 Task: Learn more about a business.
Action: Mouse moved to (955, 130)
Screenshot: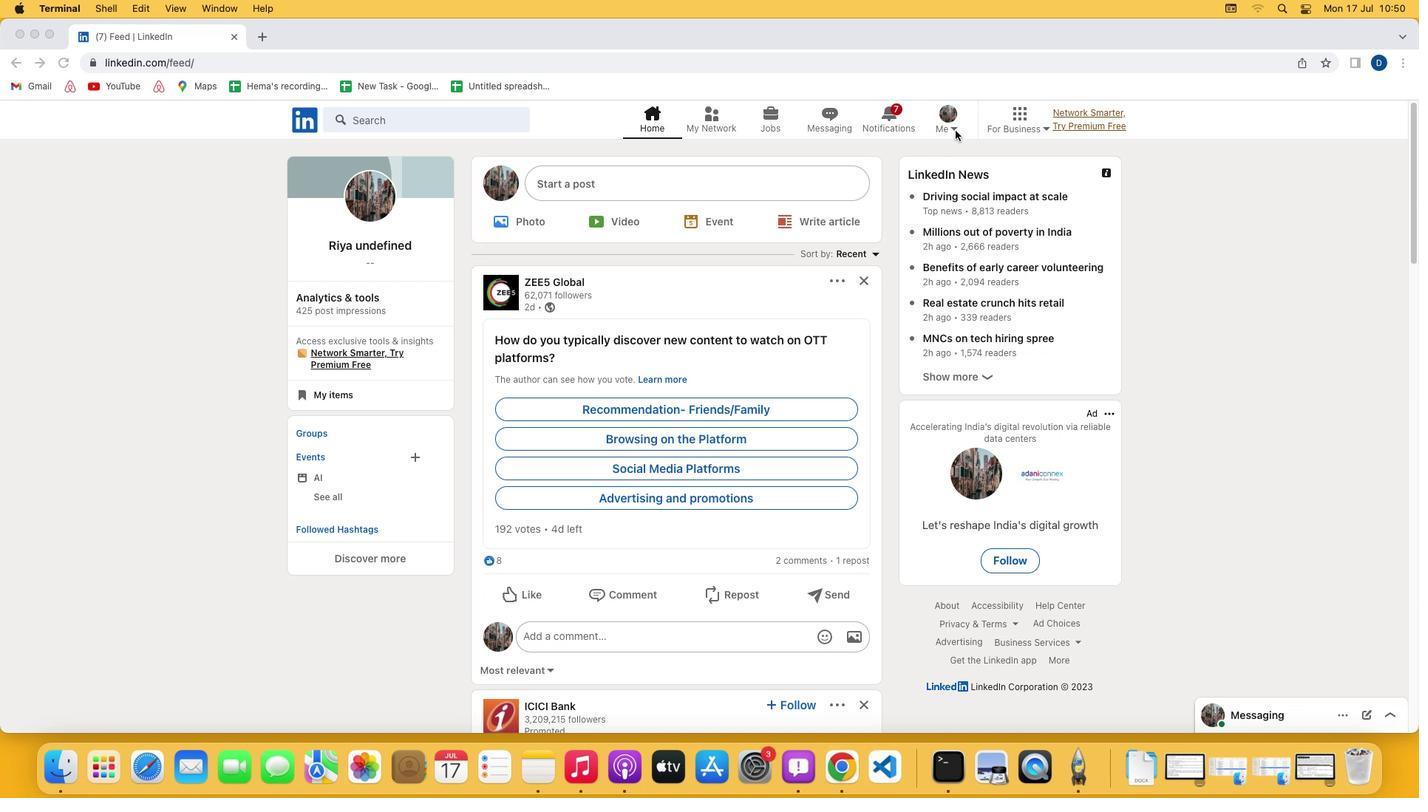 
Action: Mouse pressed left at (955, 130)
Screenshot: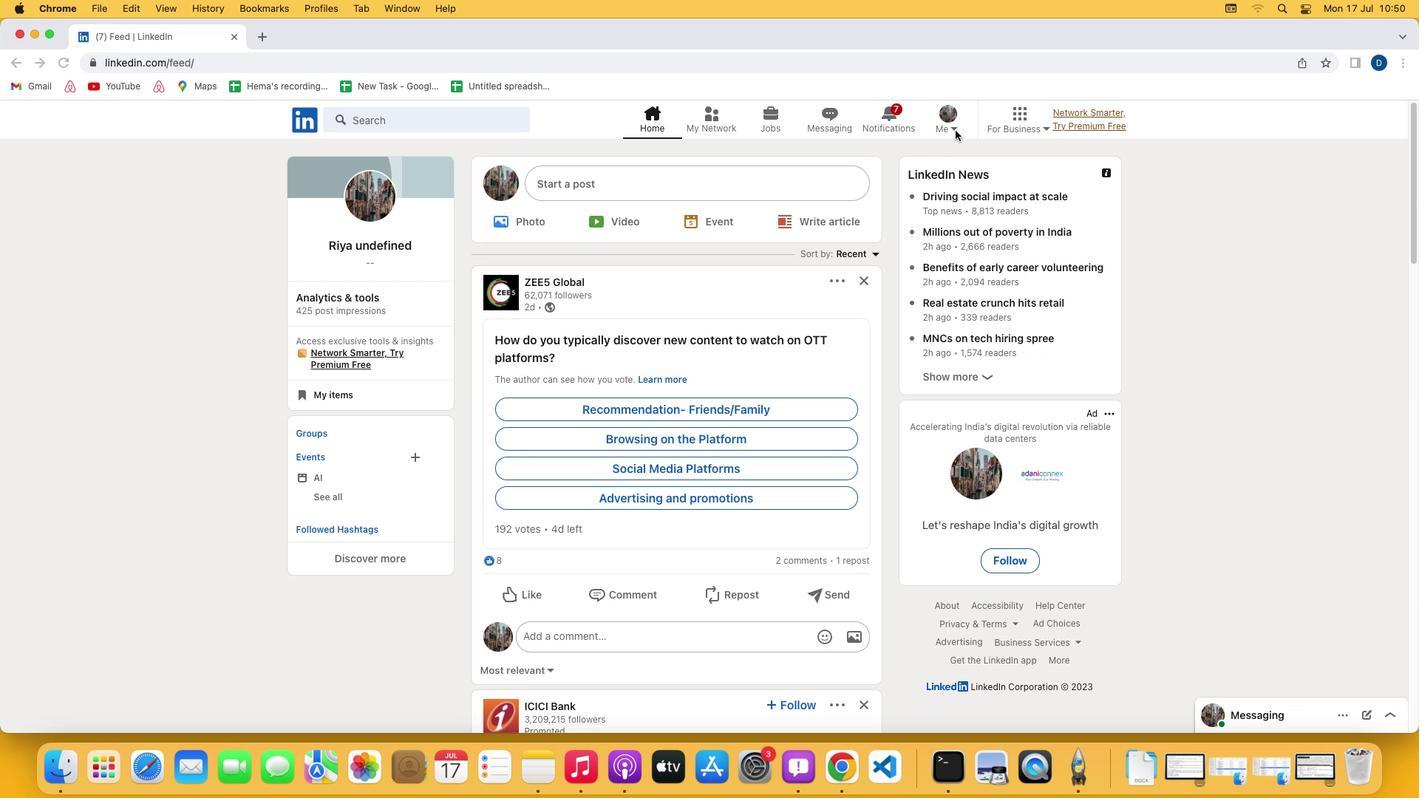 
Action: Mouse moved to (955, 130)
Screenshot: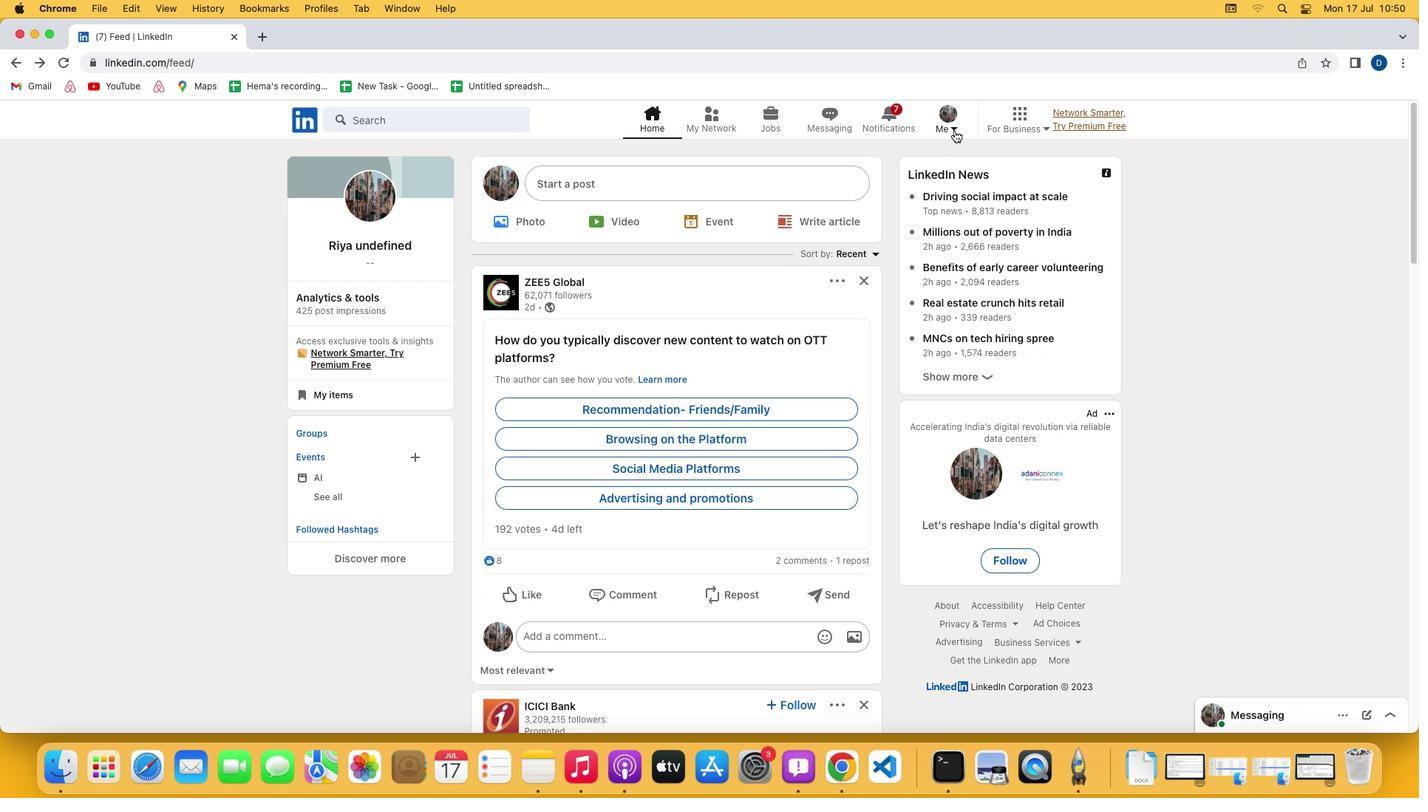 
Action: Mouse pressed left at (955, 130)
Screenshot: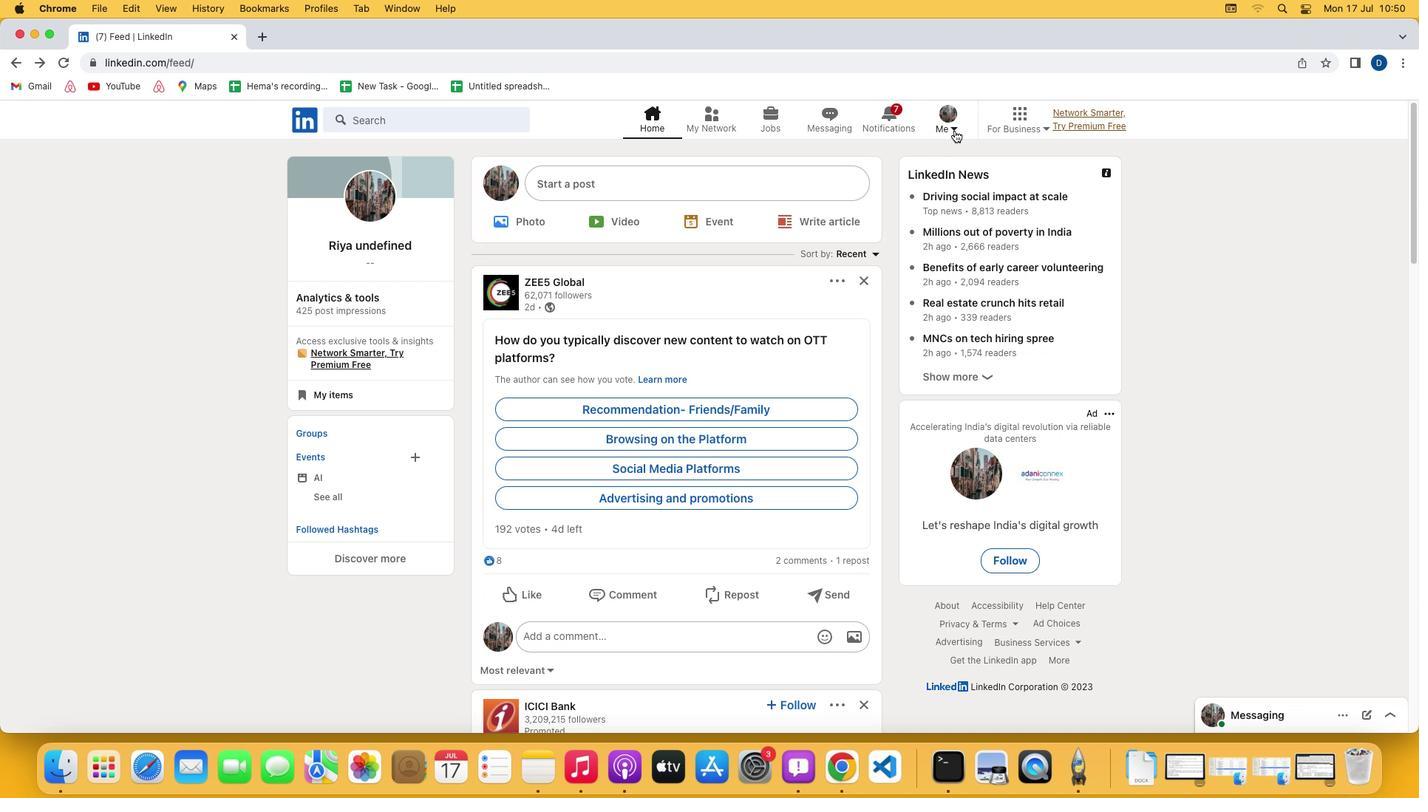 
Action: Mouse moved to (824, 280)
Screenshot: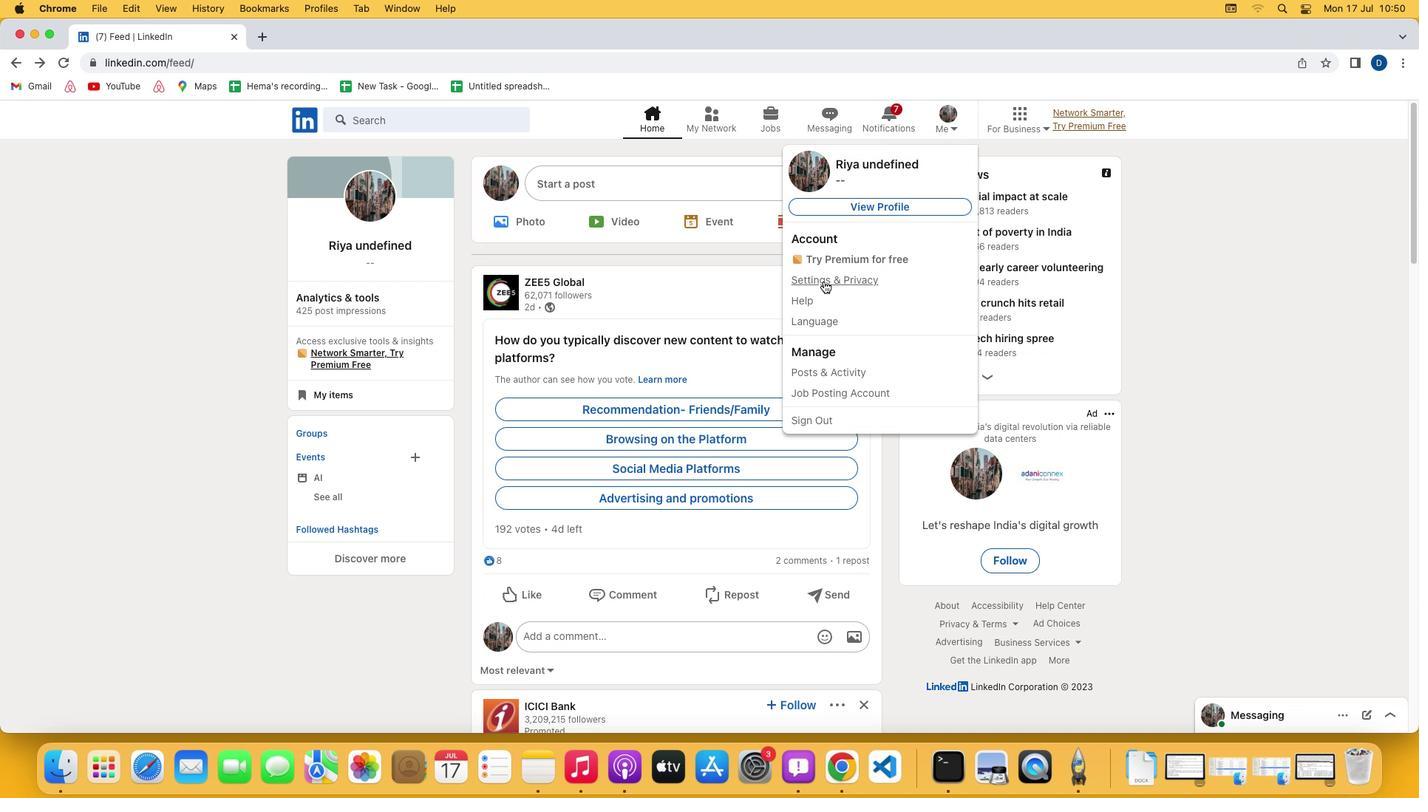 
Action: Mouse pressed left at (824, 280)
Screenshot: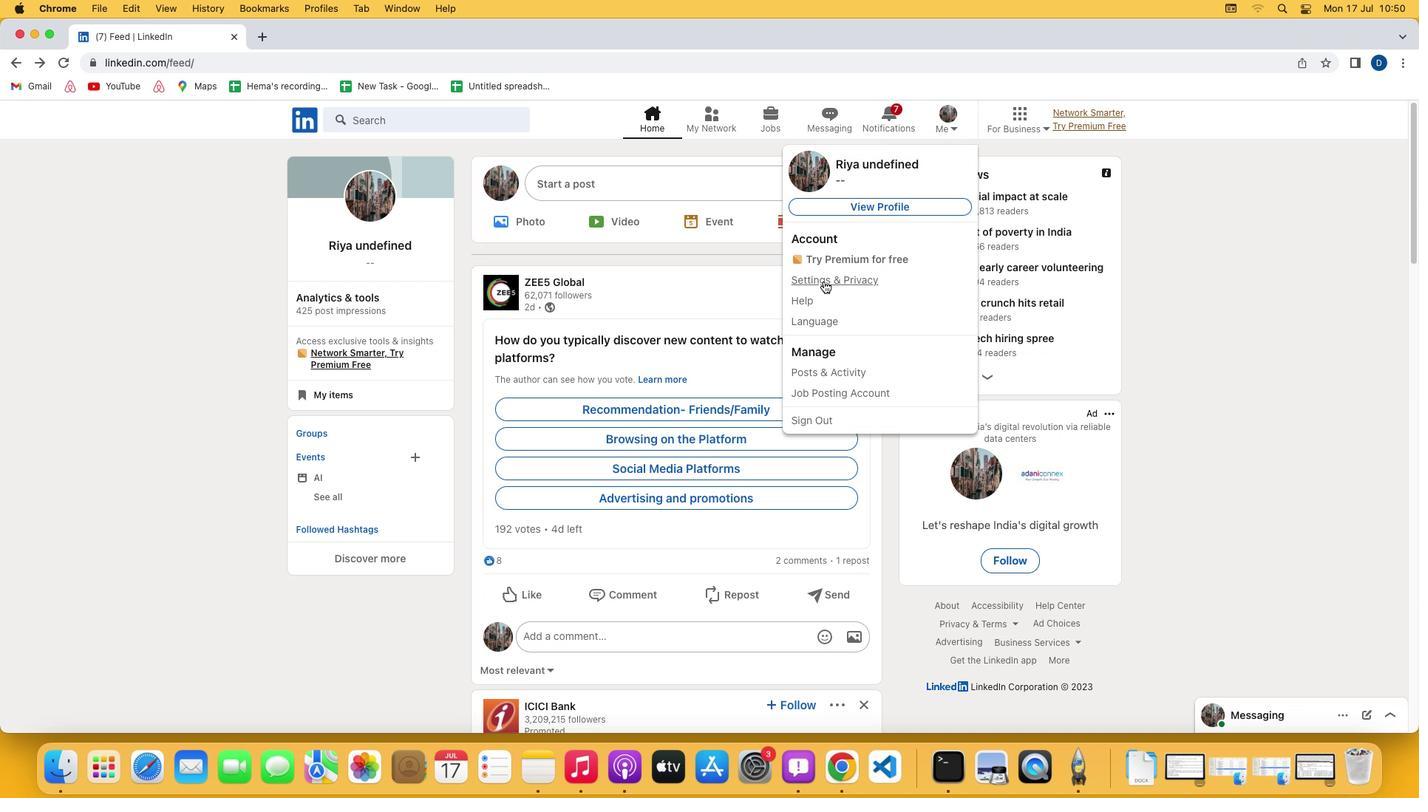 
Action: Mouse moved to (666, 446)
Screenshot: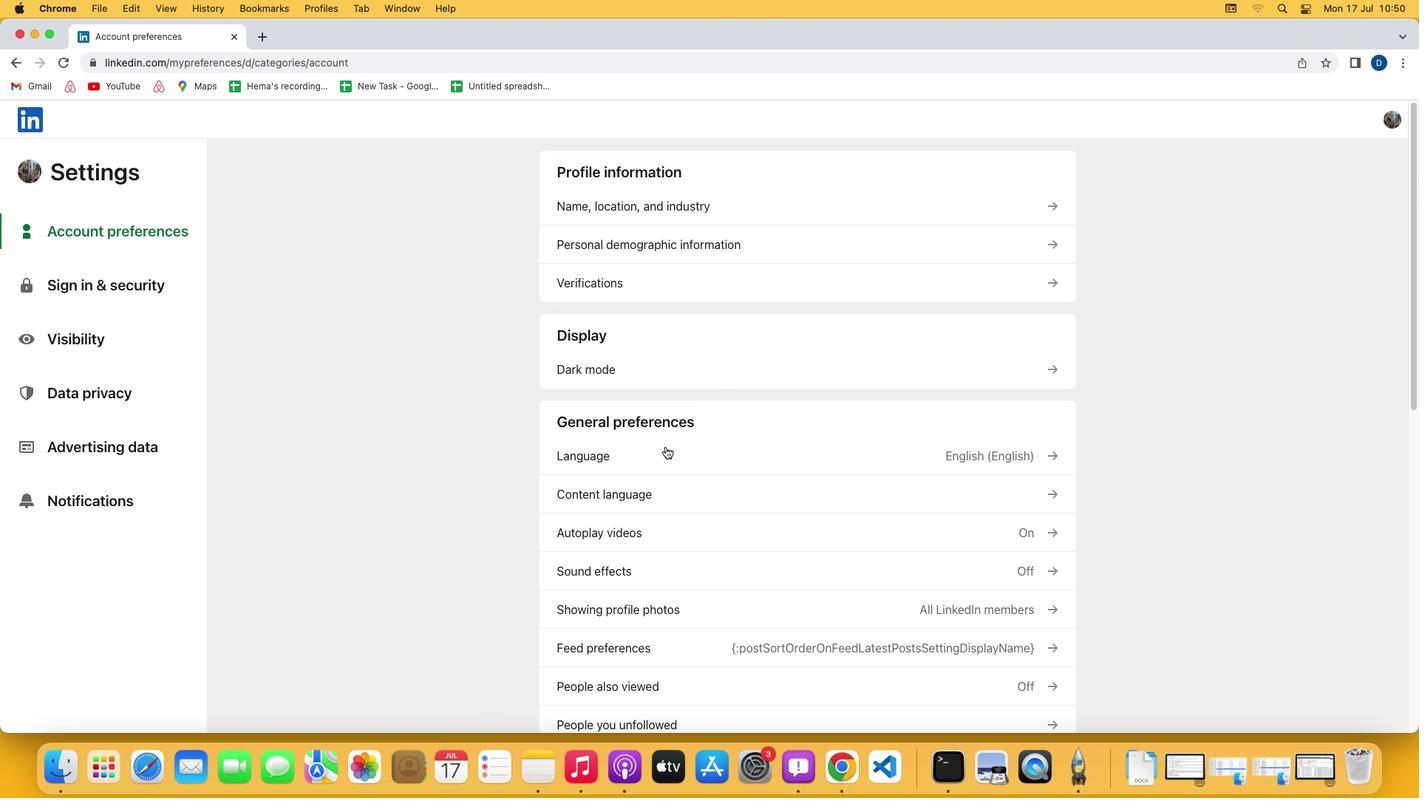 
Action: Mouse scrolled (666, 446) with delta (0, 0)
Screenshot: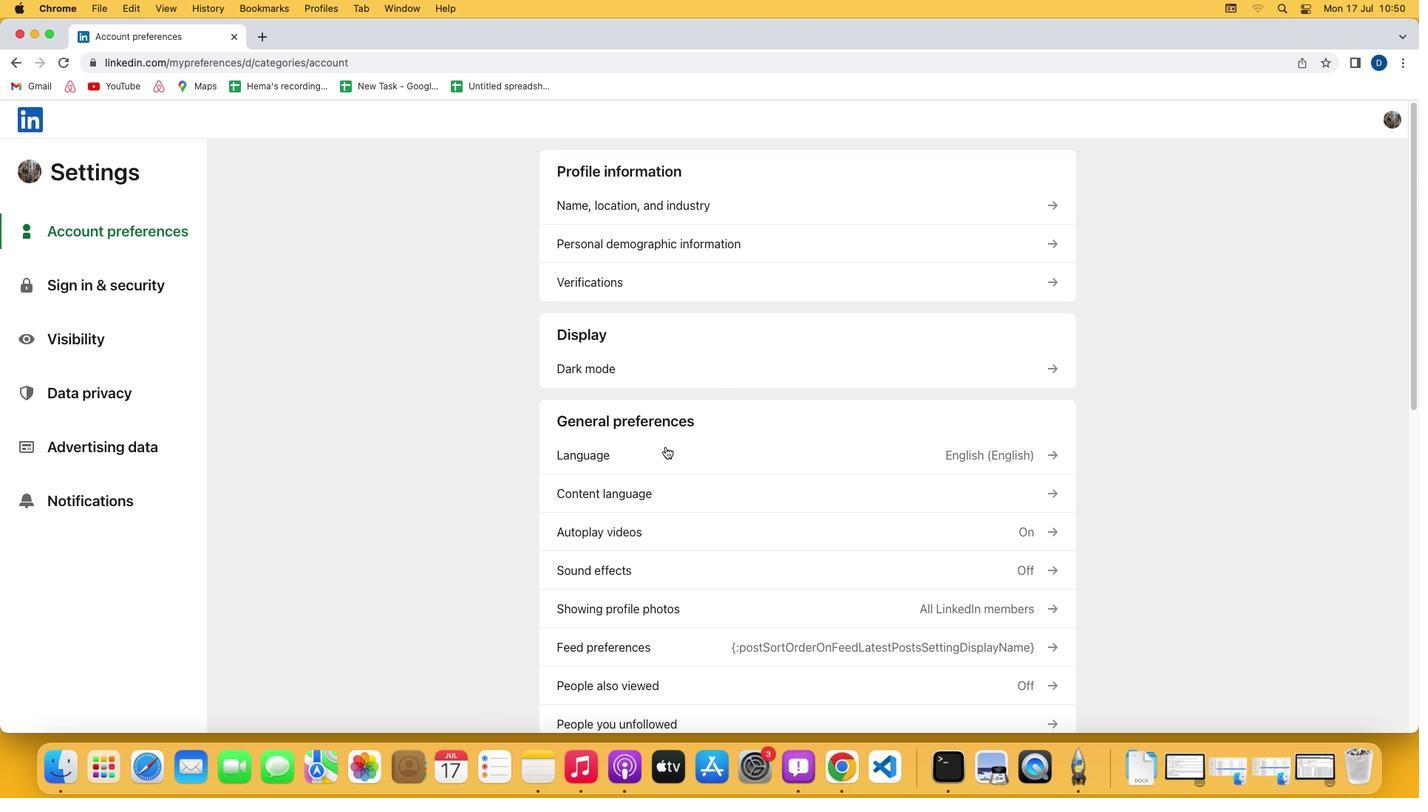 
Action: Mouse scrolled (666, 446) with delta (0, 0)
Screenshot: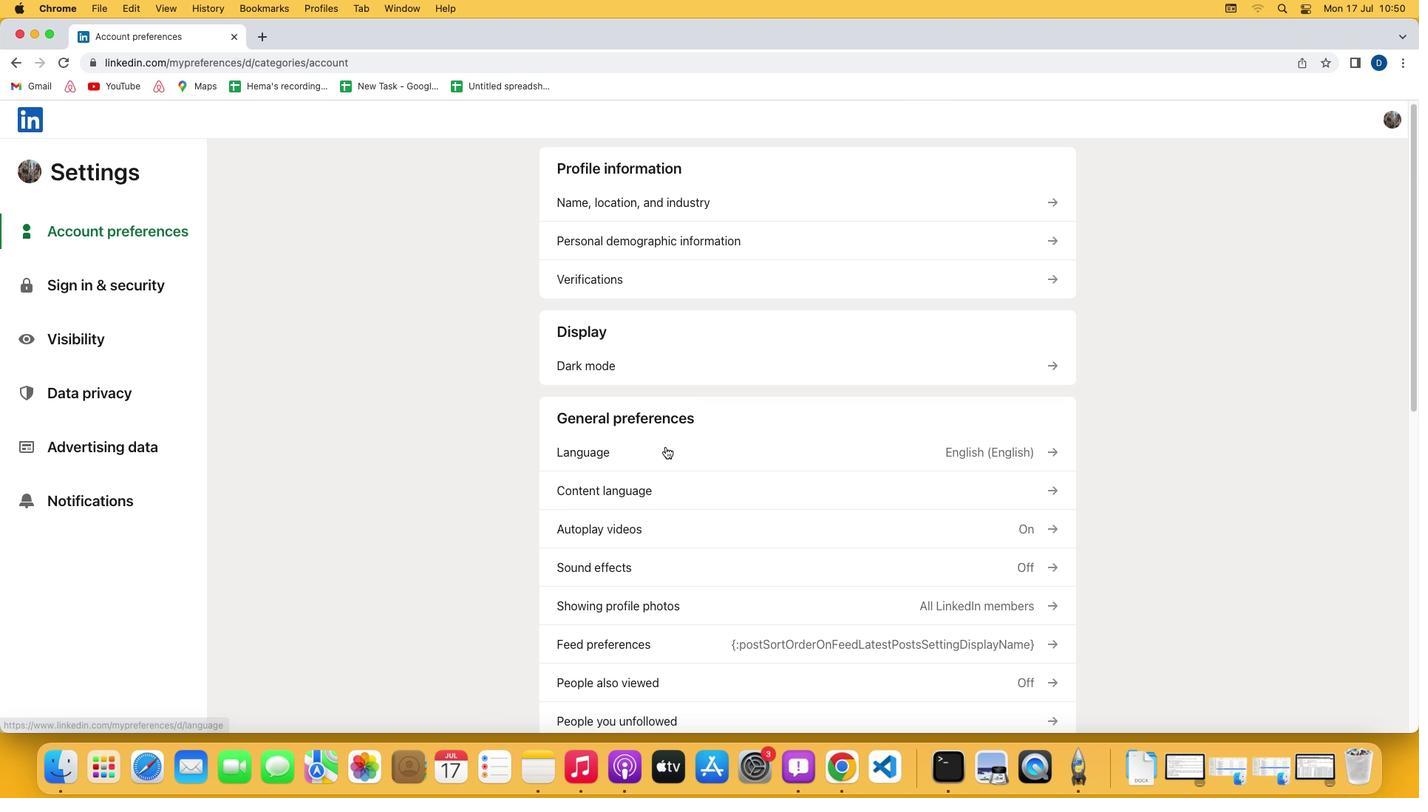 
Action: Mouse scrolled (666, 446) with delta (0, -2)
Screenshot: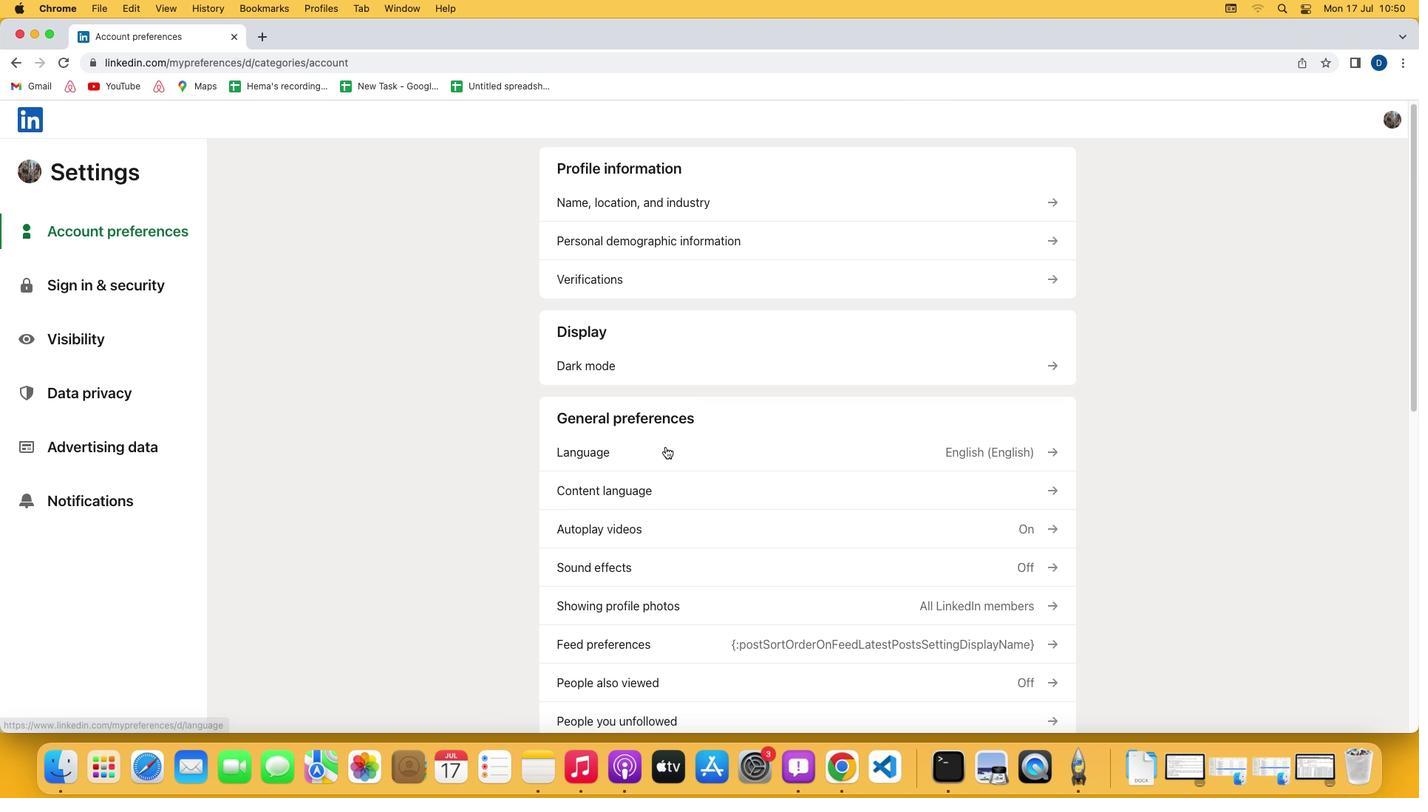 
Action: Mouse scrolled (666, 446) with delta (0, -3)
Screenshot: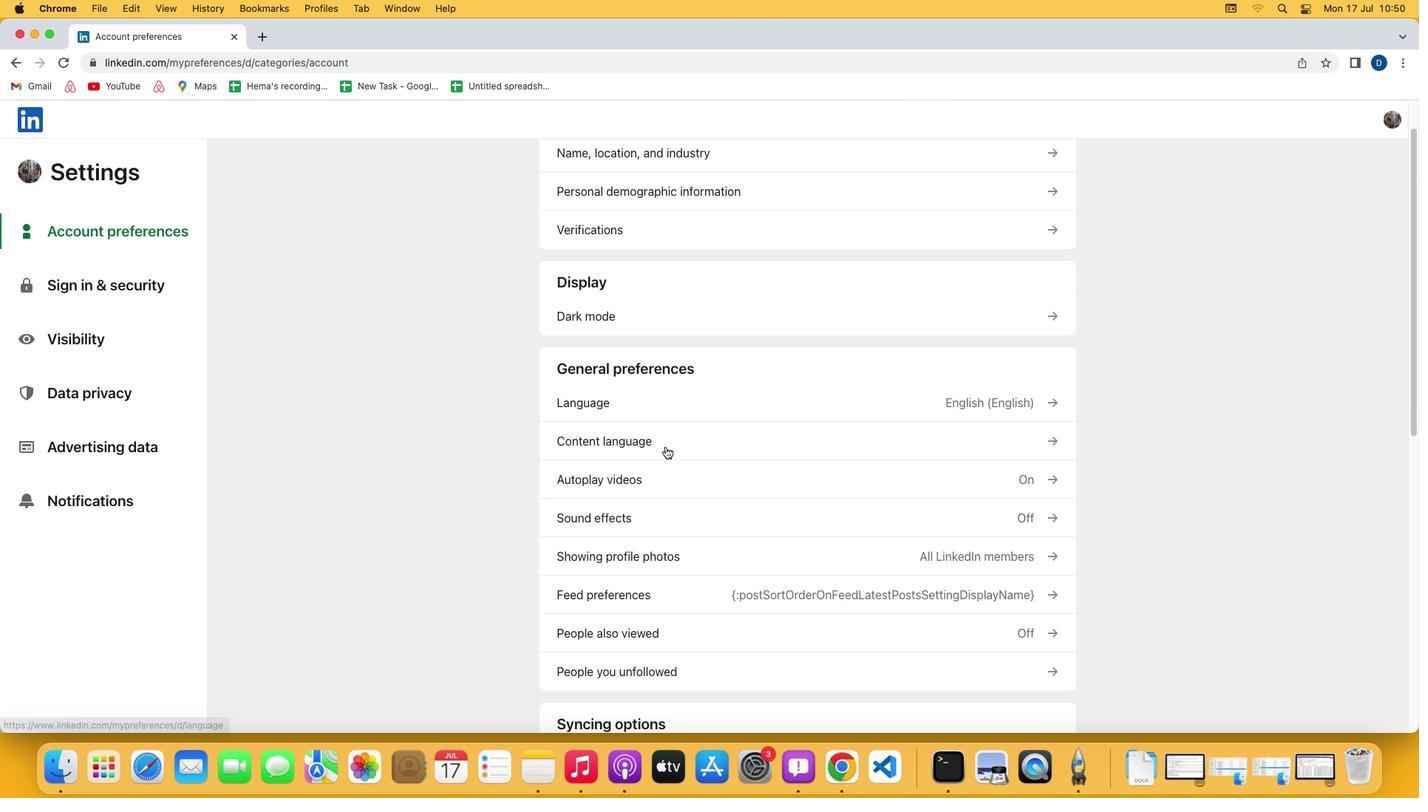 
Action: Mouse moved to (666, 447)
Screenshot: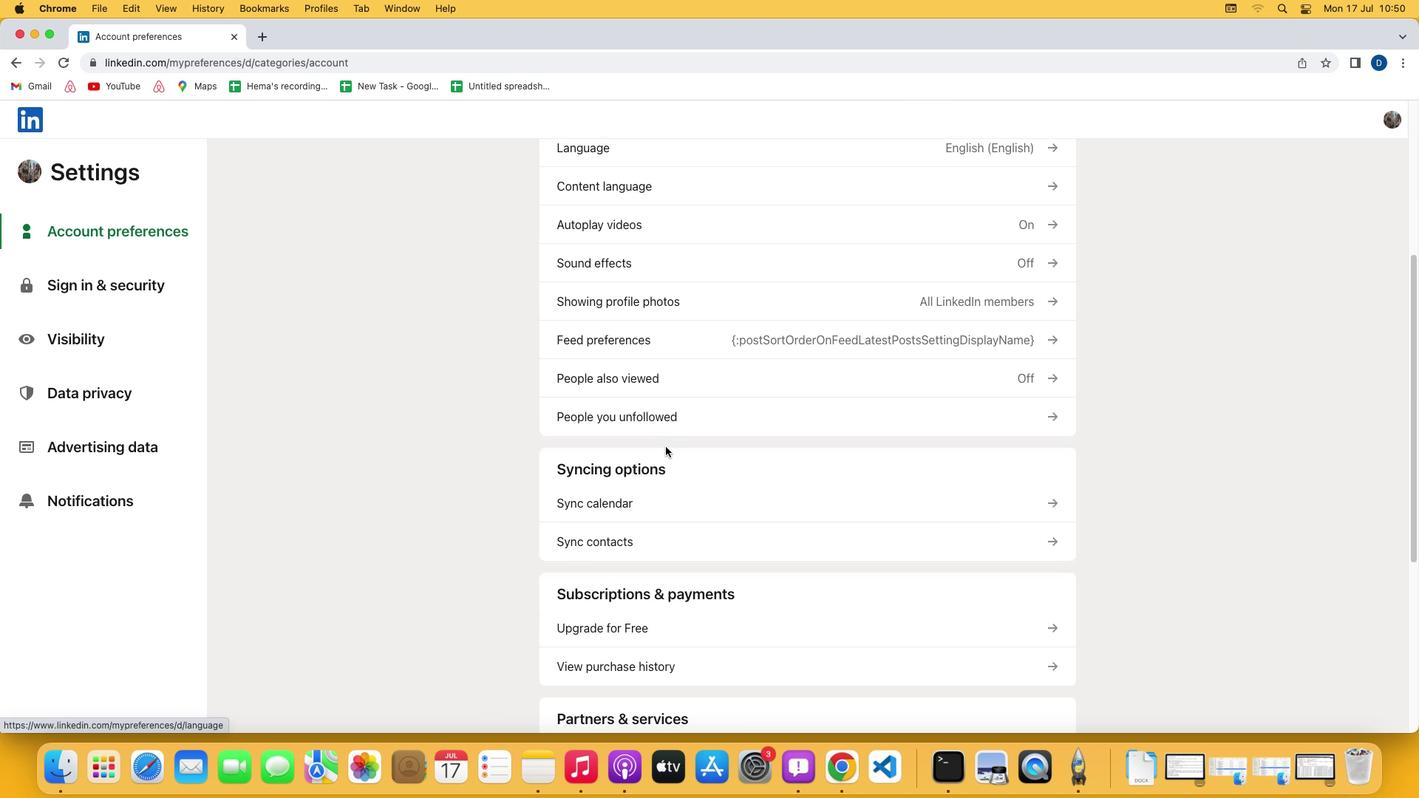 
Action: Mouse scrolled (666, 447) with delta (0, 0)
Screenshot: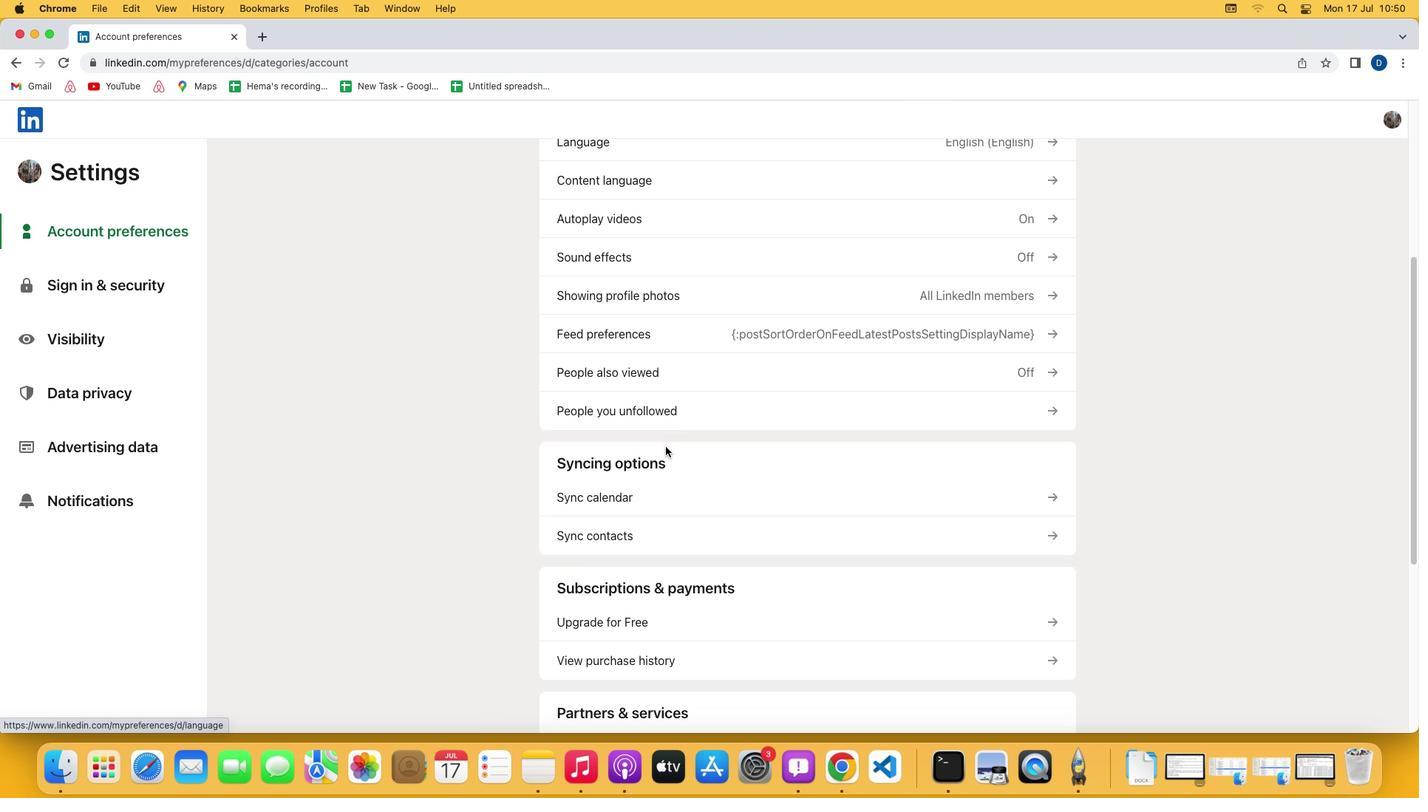 
Action: Mouse scrolled (666, 447) with delta (0, 0)
Screenshot: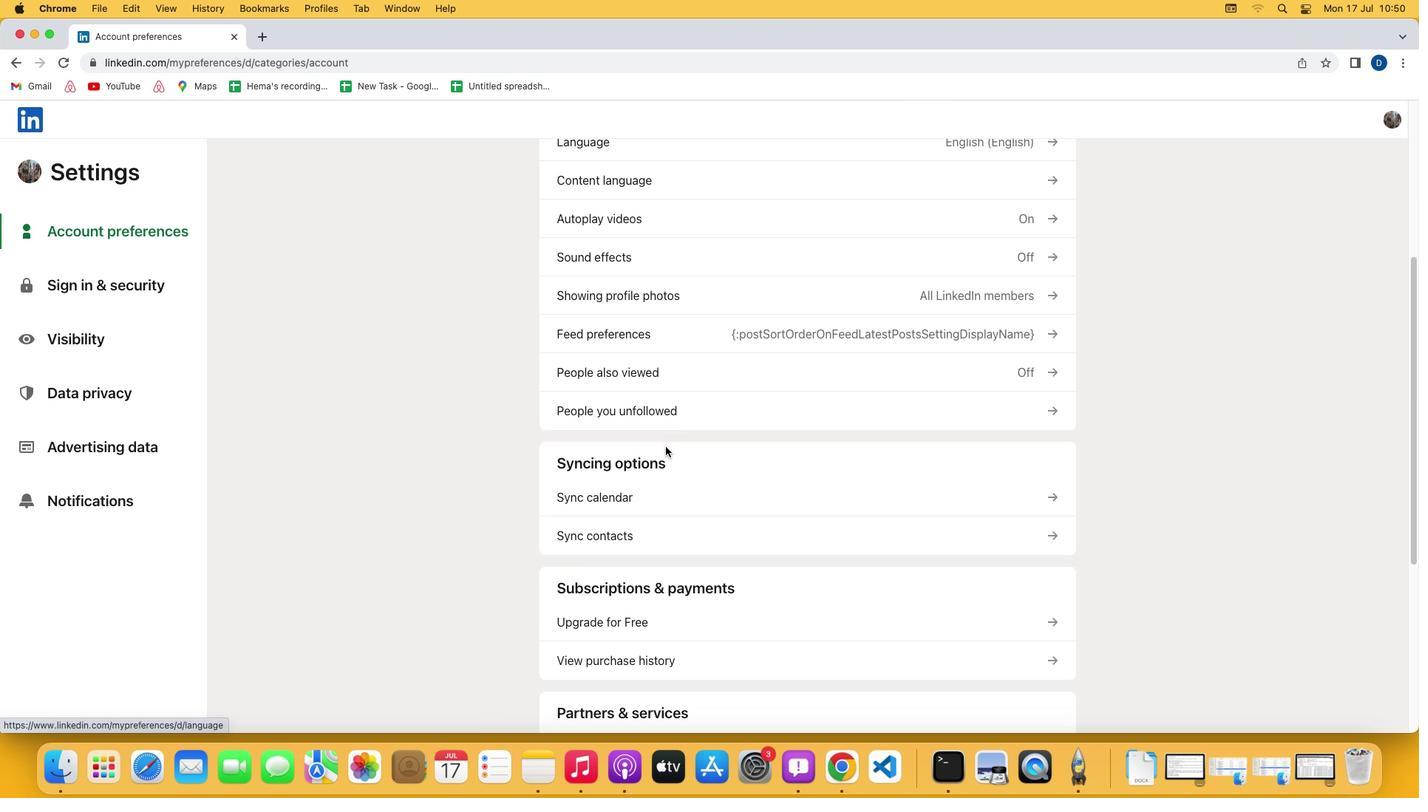 
Action: Mouse scrolled (666, 447) with delta (0, -2)
Screenshot: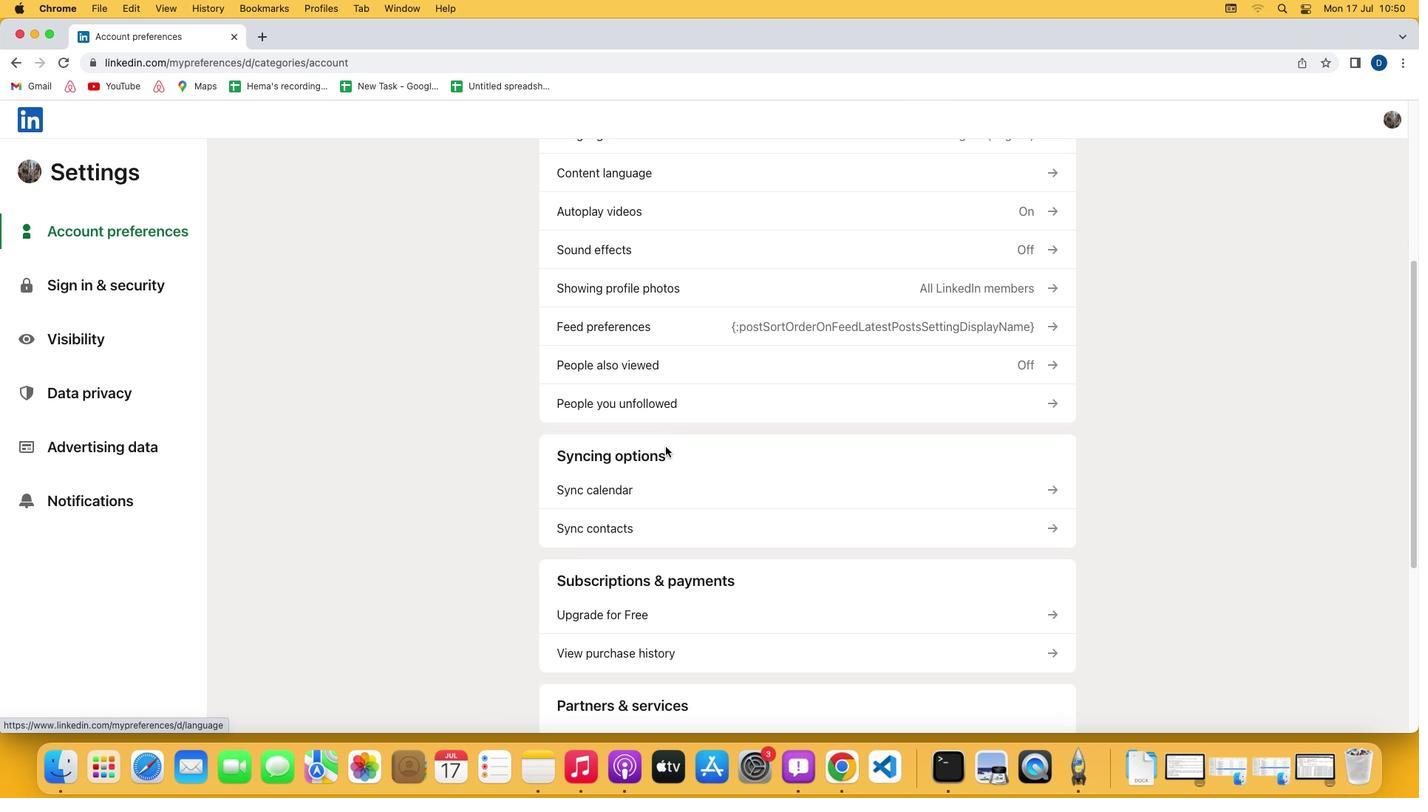 
Action: Mouse scrolled (666, 447) with delta (0, -2)
Screenshot: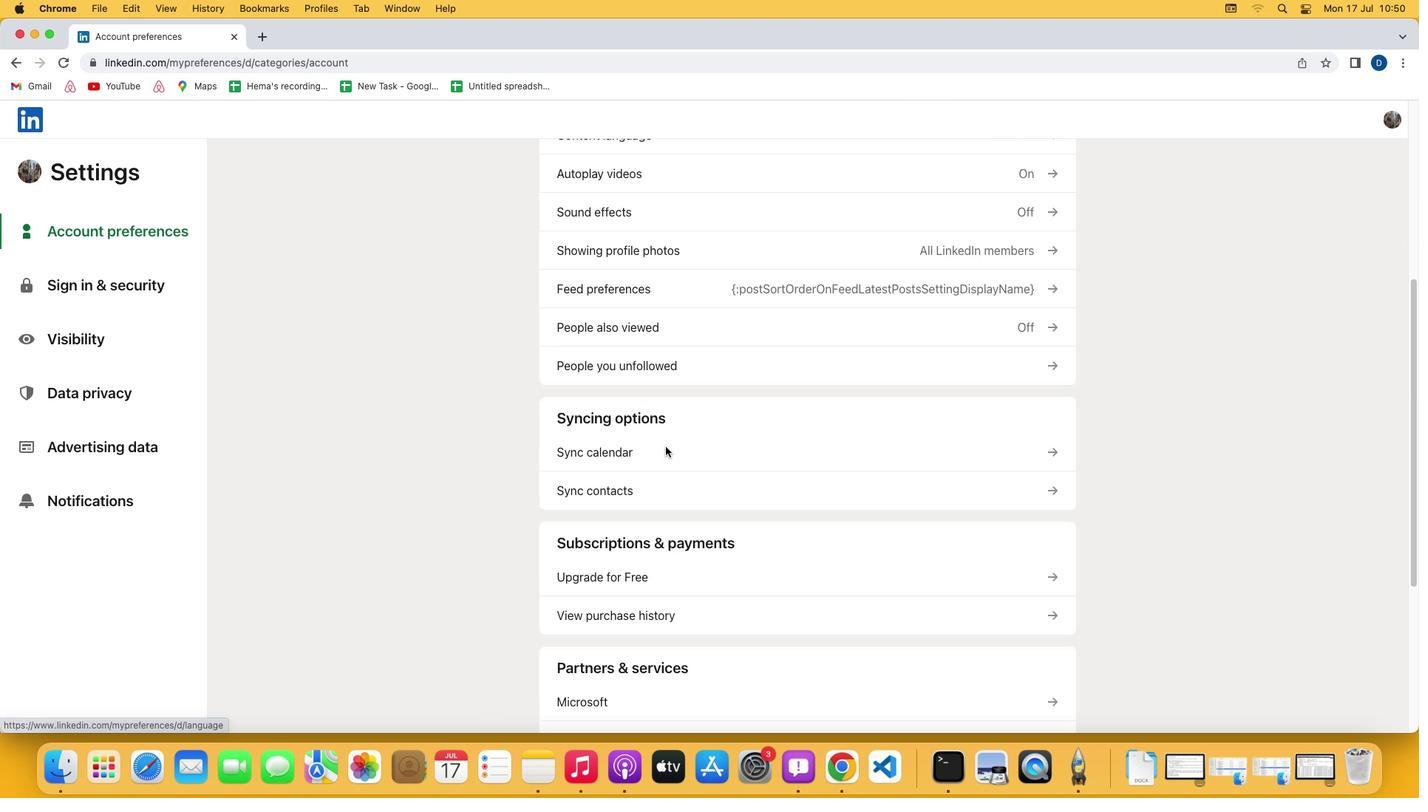 
Action: Mouse moved to (627, 345)
Screenshot: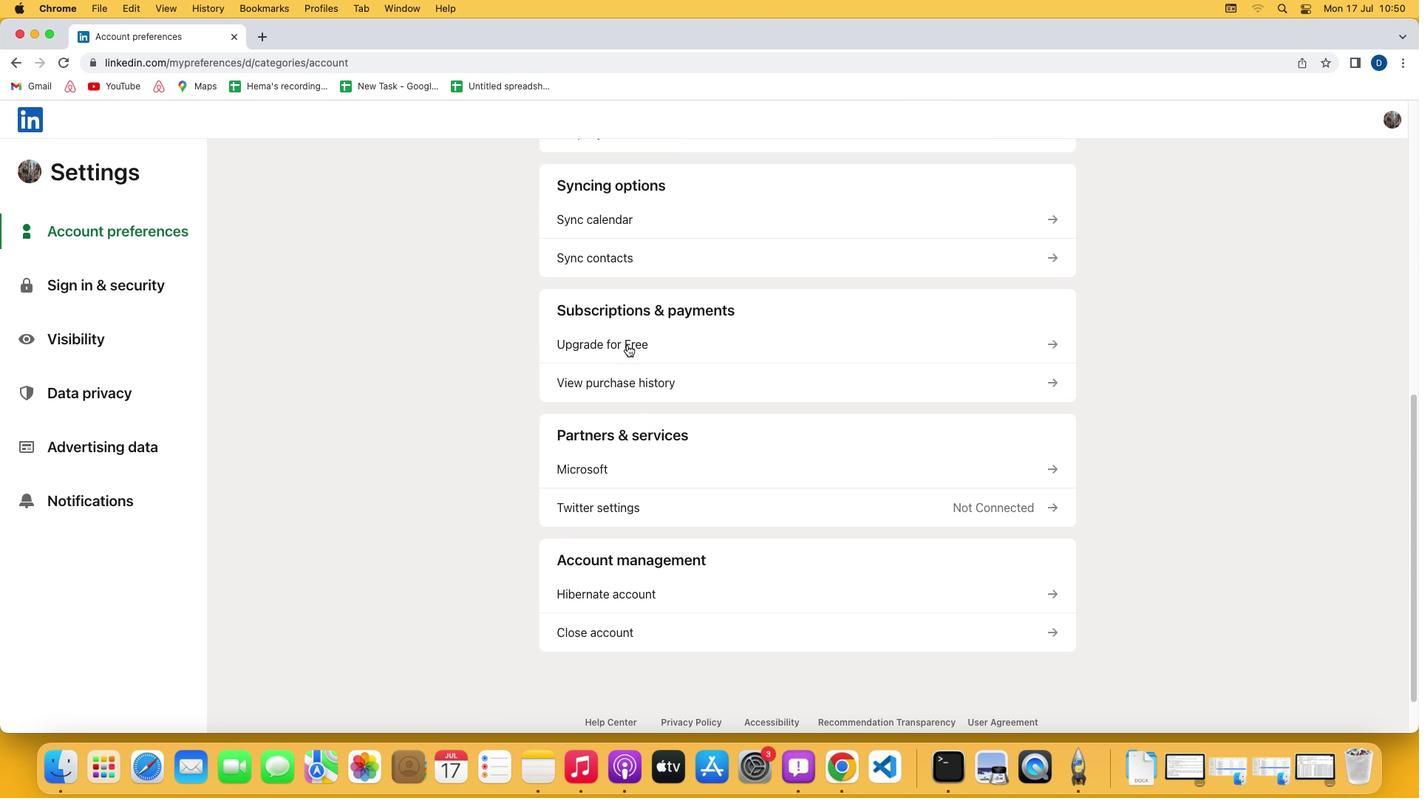 
Action: Mouse pressed left at (627, 345)
Screenshot: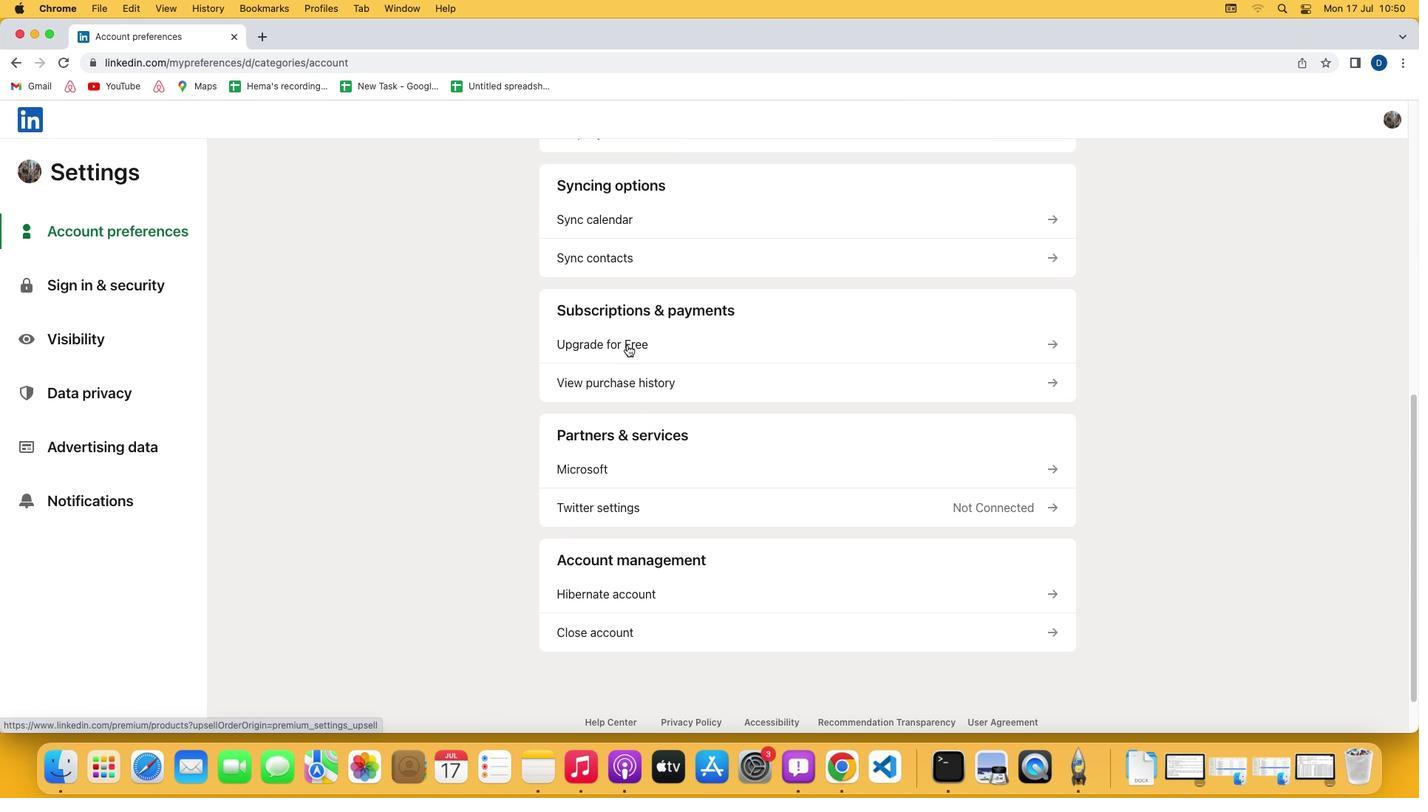 
Action: Mouse moved to (570, 406)
Screenshot: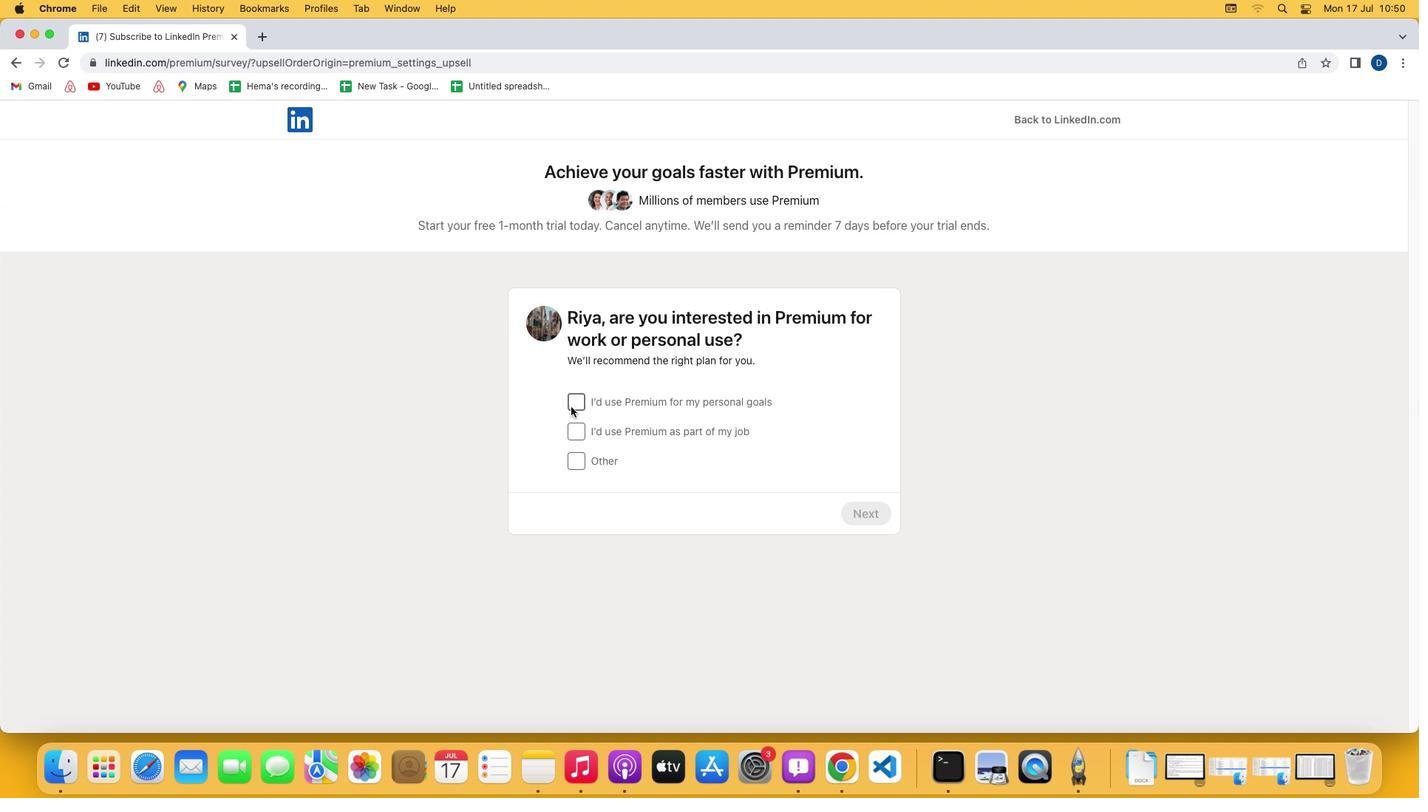 
Action: Mouse pressed left at (570, 406)
Screenshot: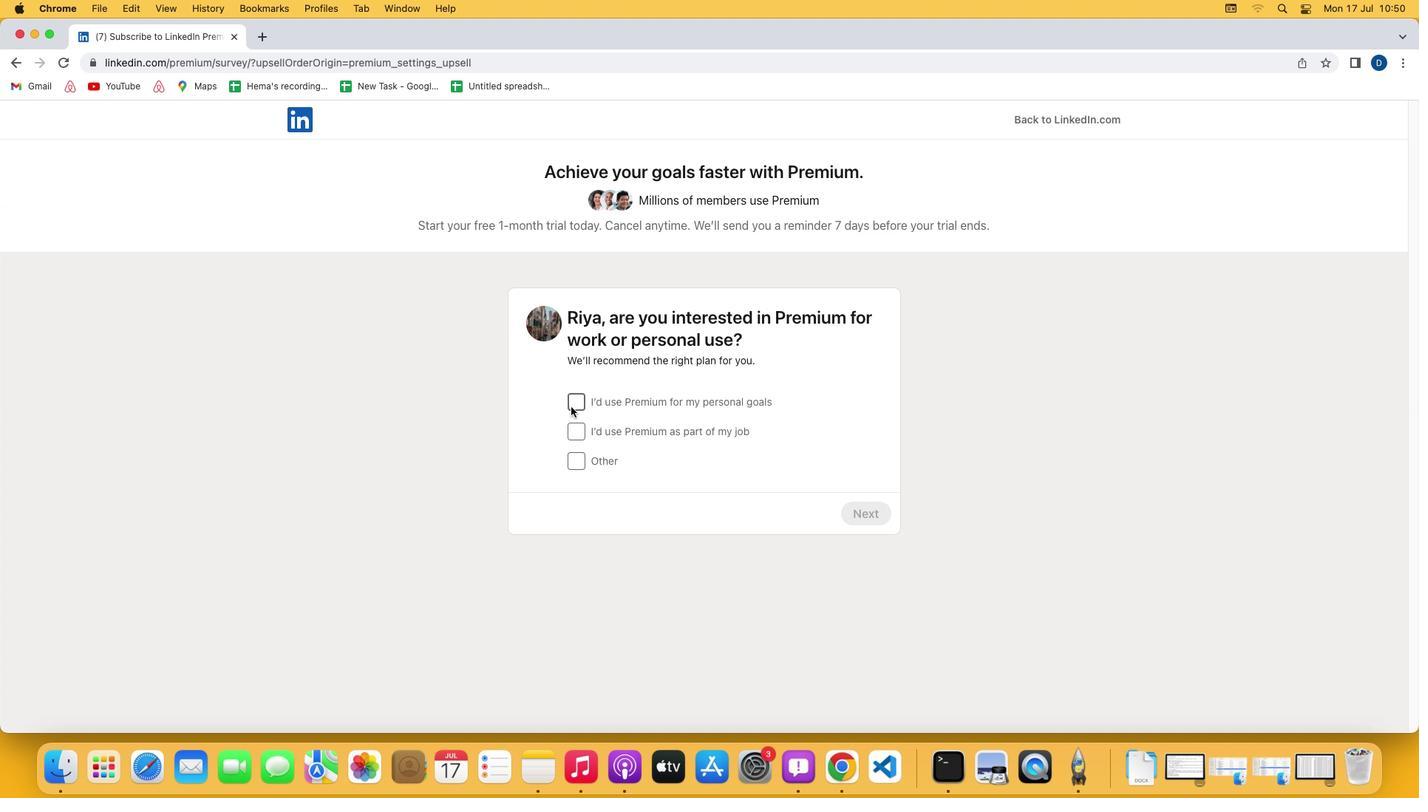 
Action: Mouse moved to (859, 512)
Screenshot: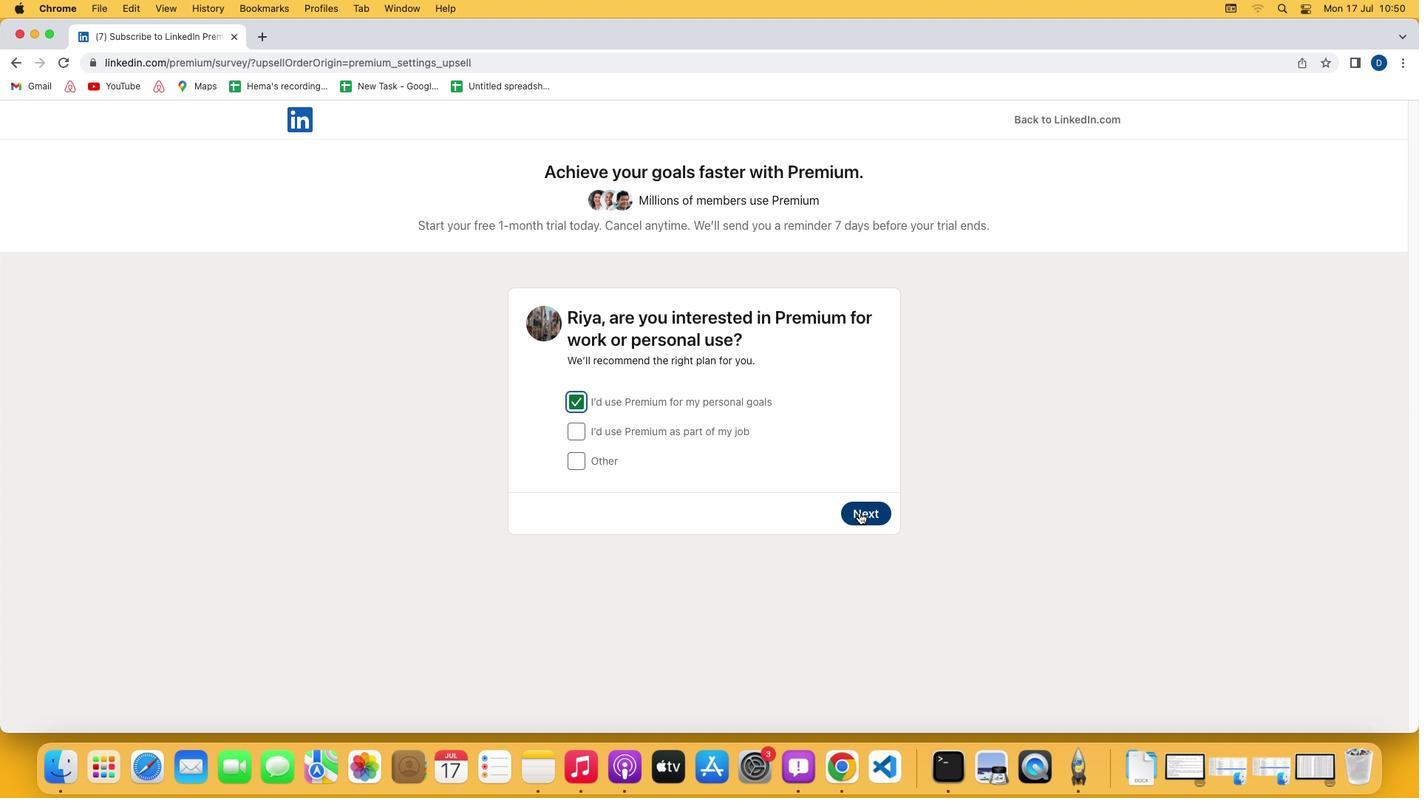 
Action: Mouse pressed left at (859, 512)
Screenshot: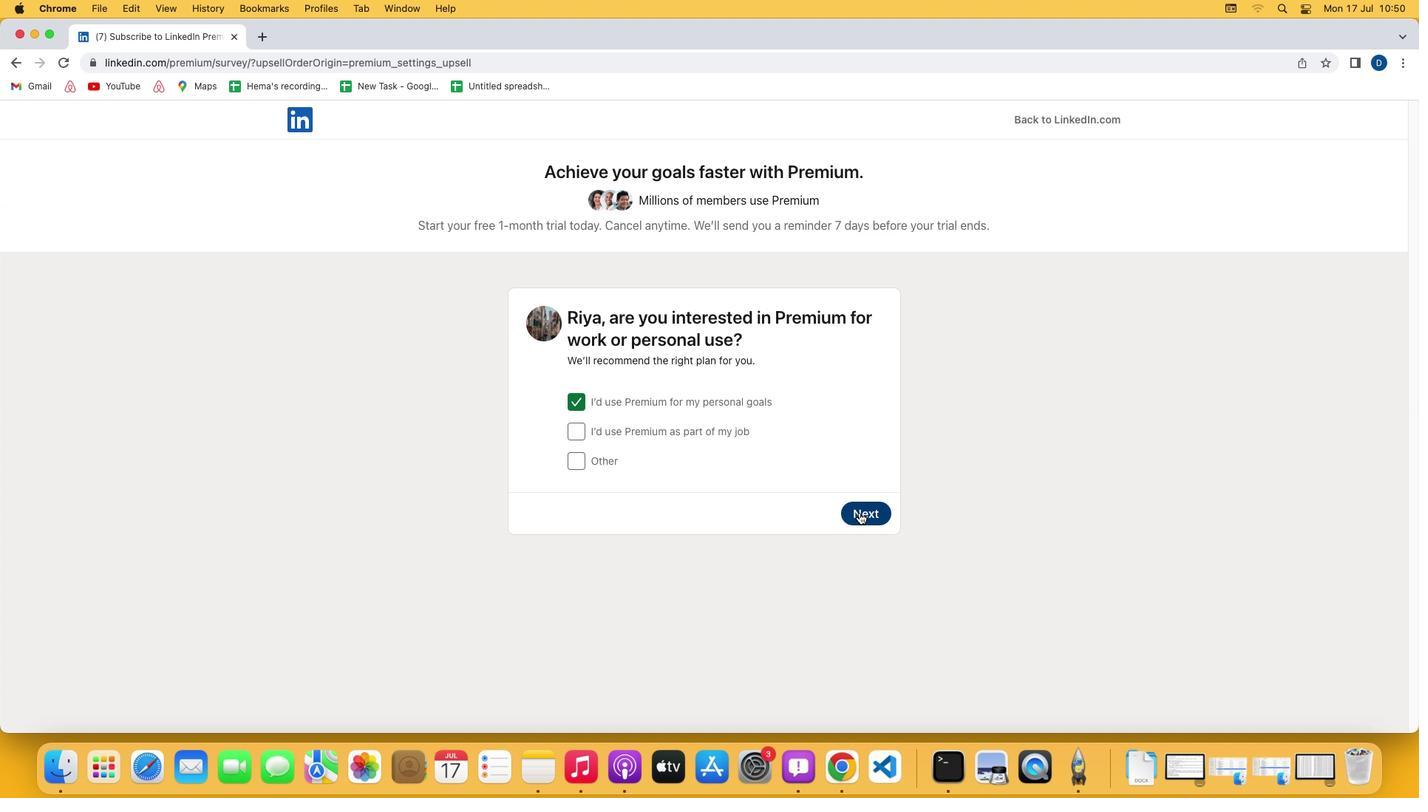 
Action: Mouse moved to (859, 602)
Screenshot: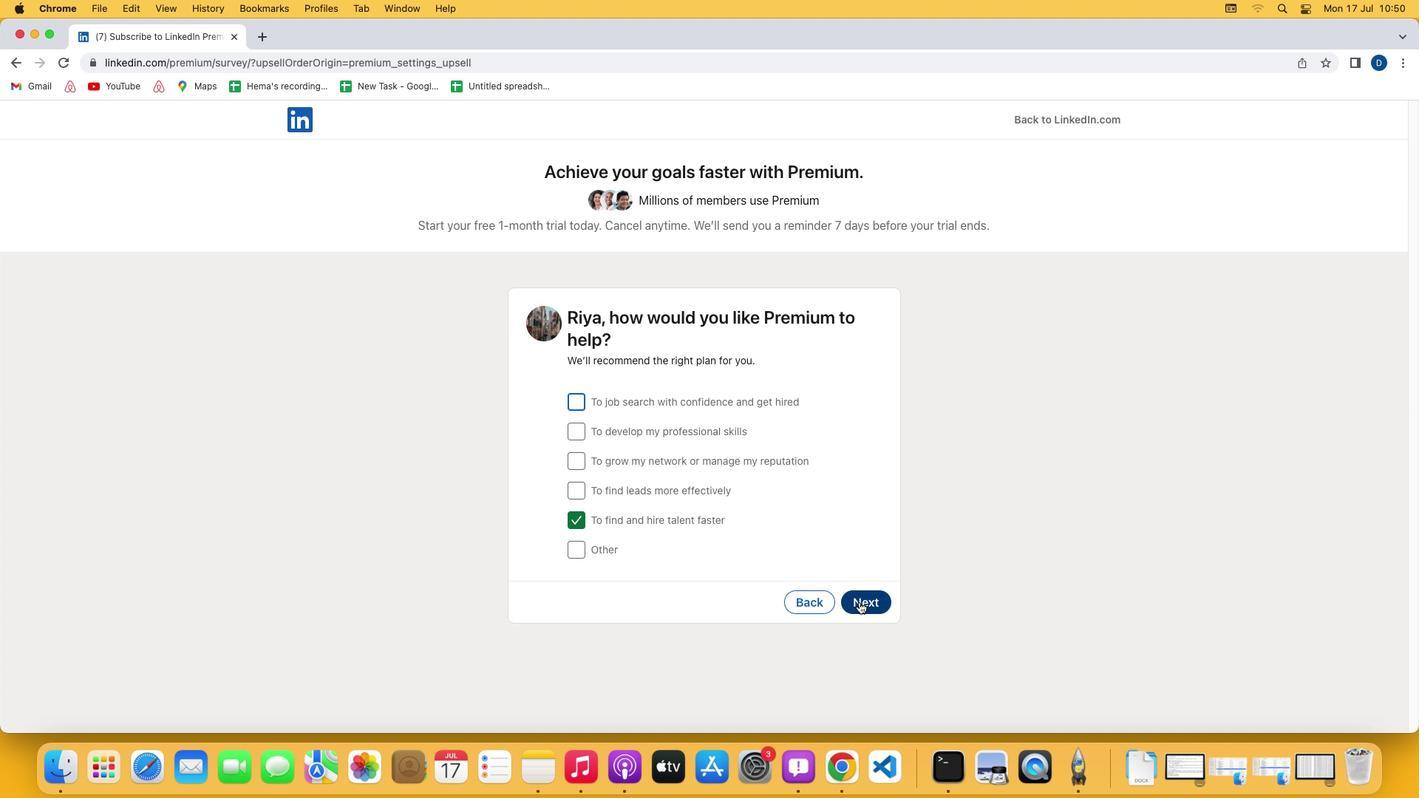 
Action: Mouse pressed left at (859, 602)
Screenshot: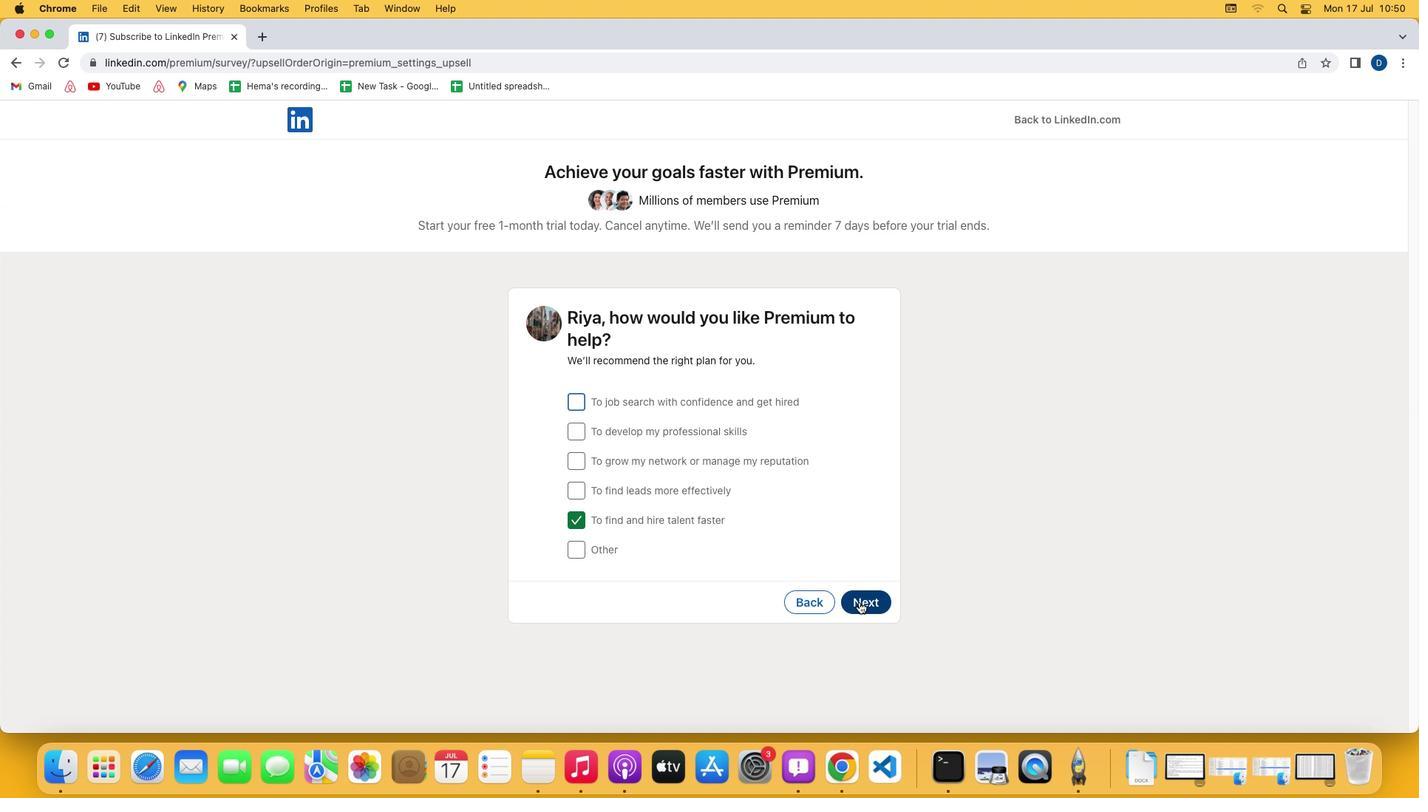 
Action: Mouse moved to (575, 434)
Screenshot: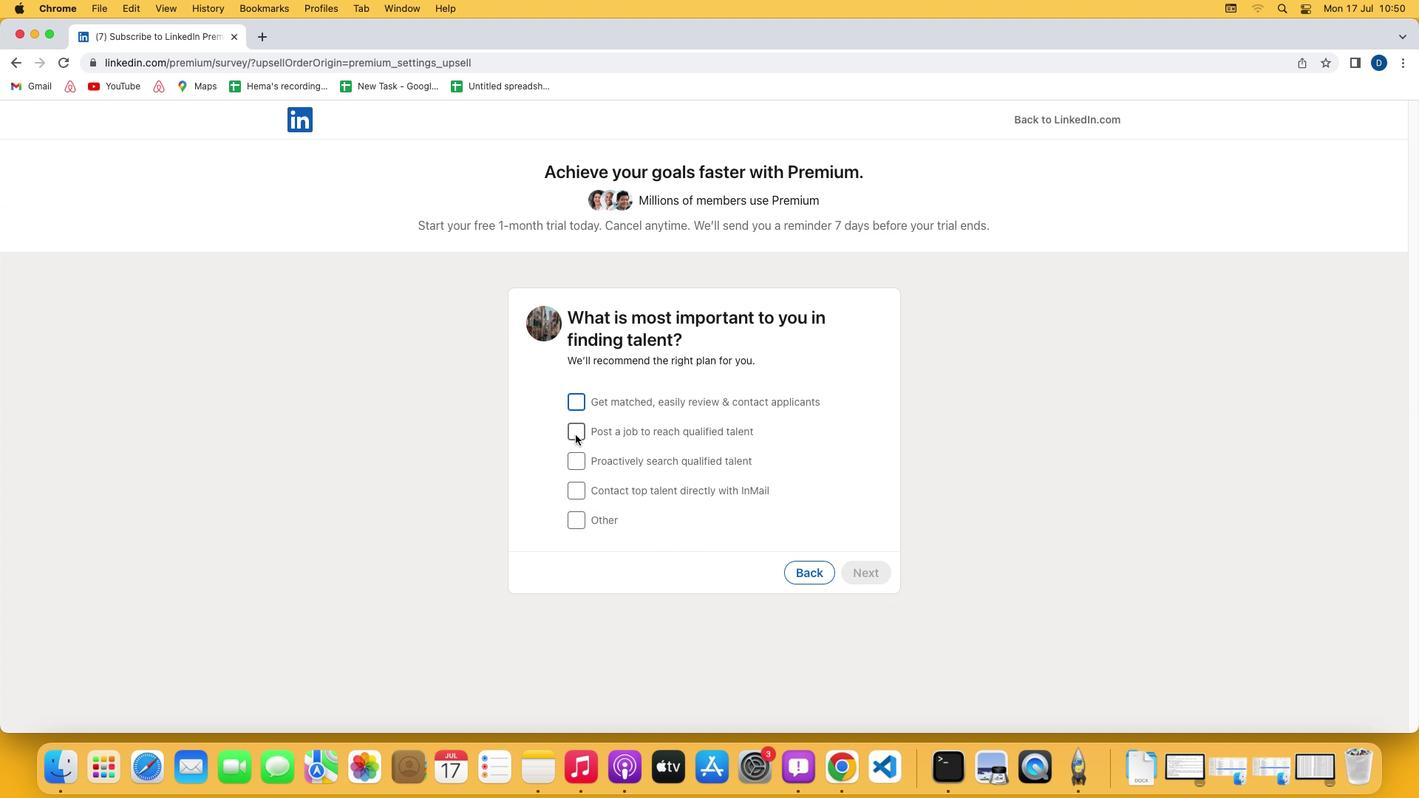 
Action: Mouse pressed left at (575, 434)
Screenshot: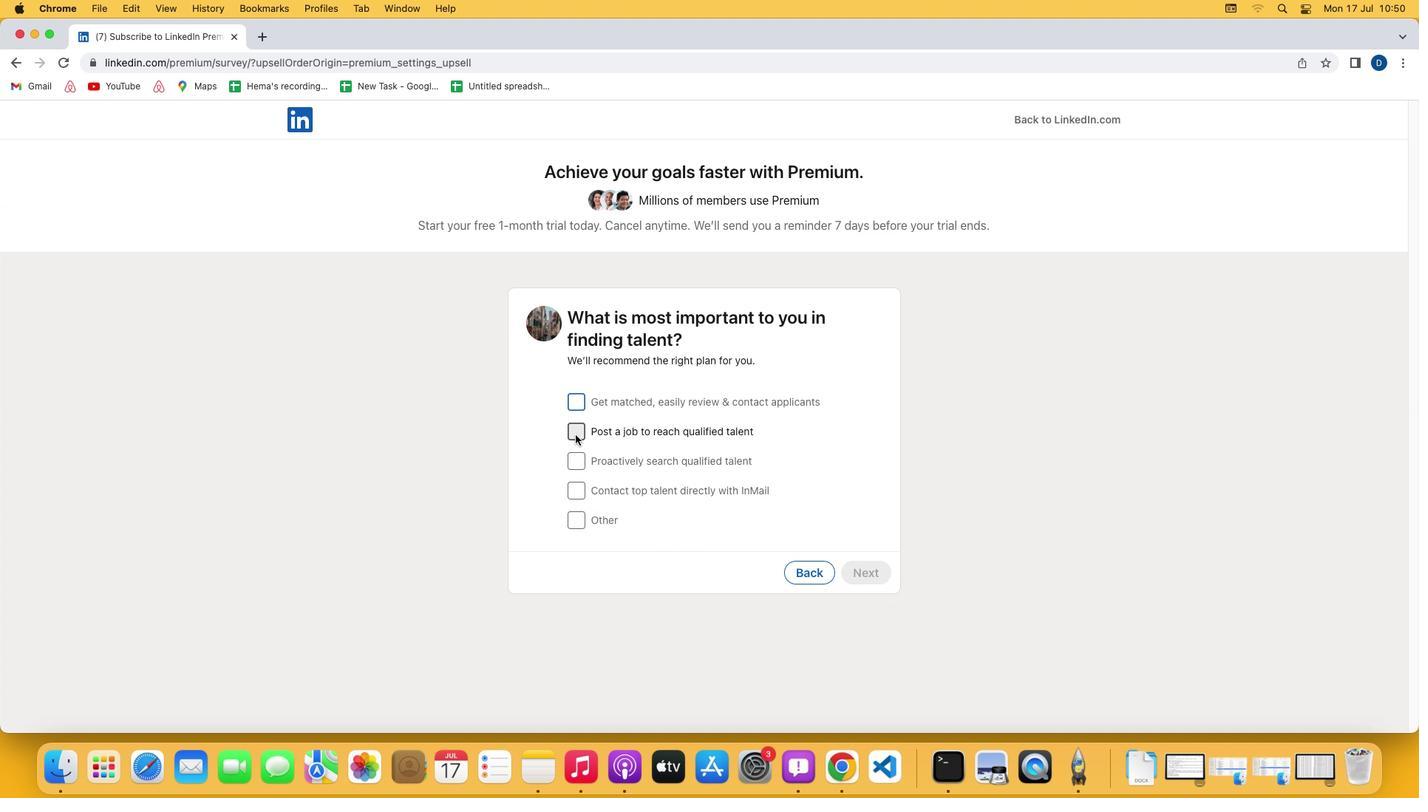 
Action: Mouse moved to (865, 578)
Screenshot: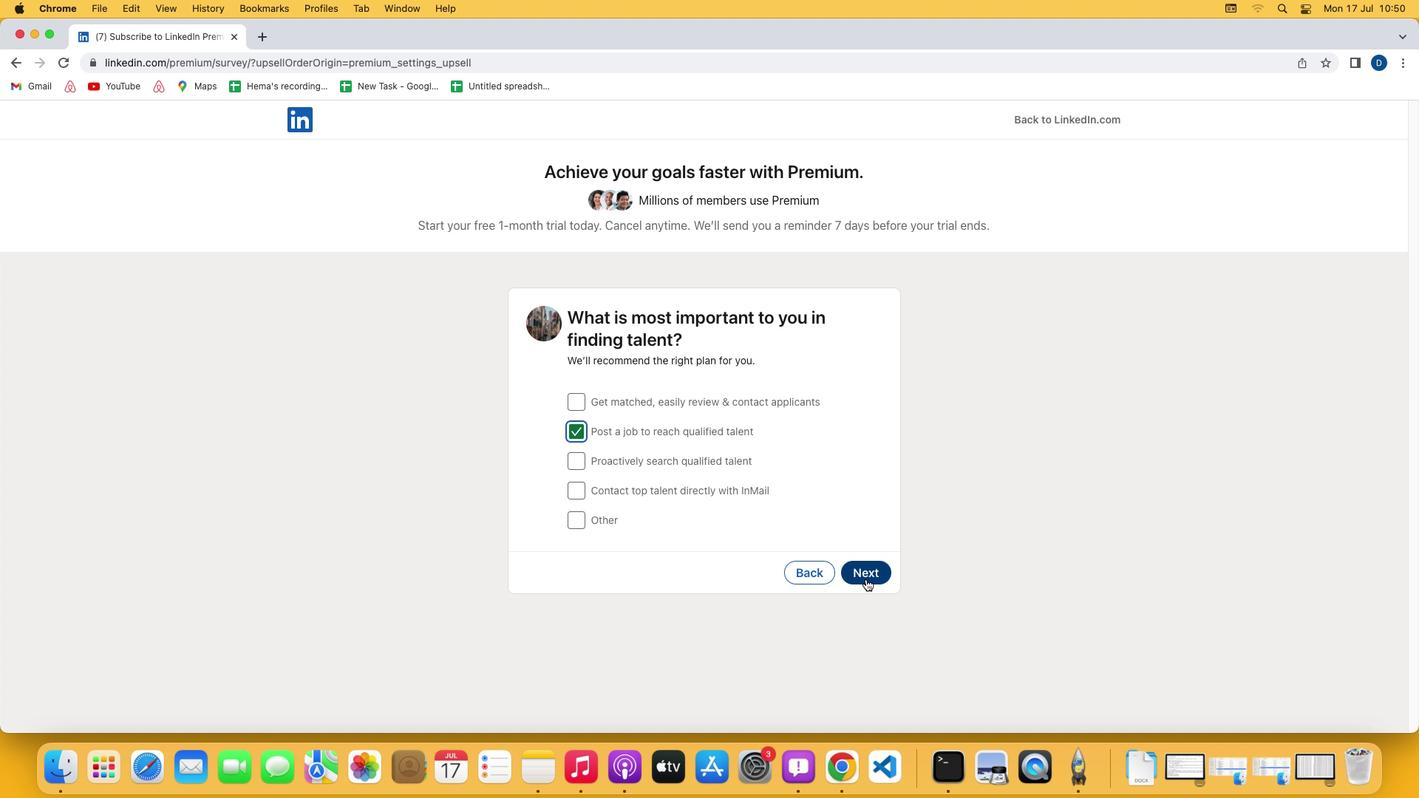 
Action: Mouse pressed left at (865, 578)
Screenshot: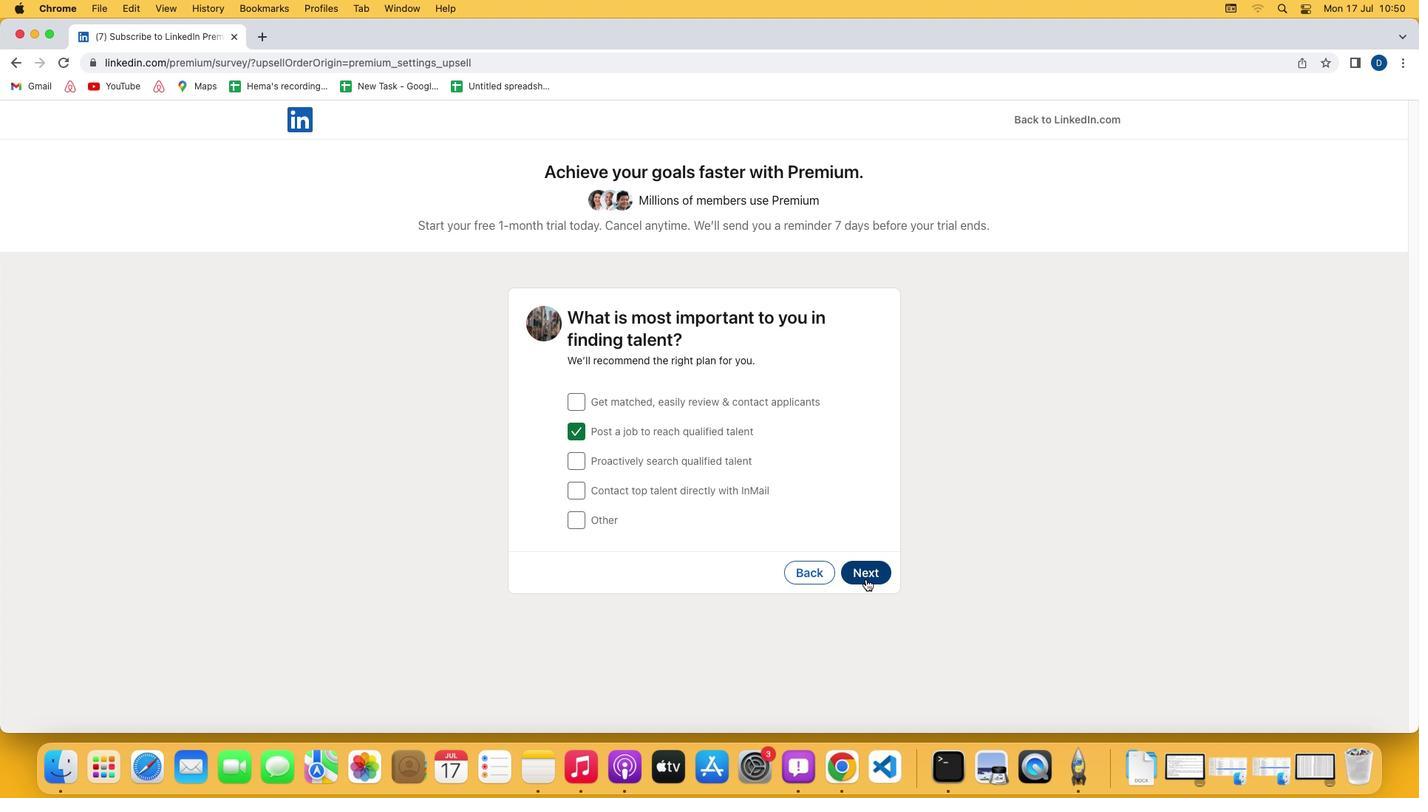 
Action: Mouse moved to (465, 660)
Screenshot: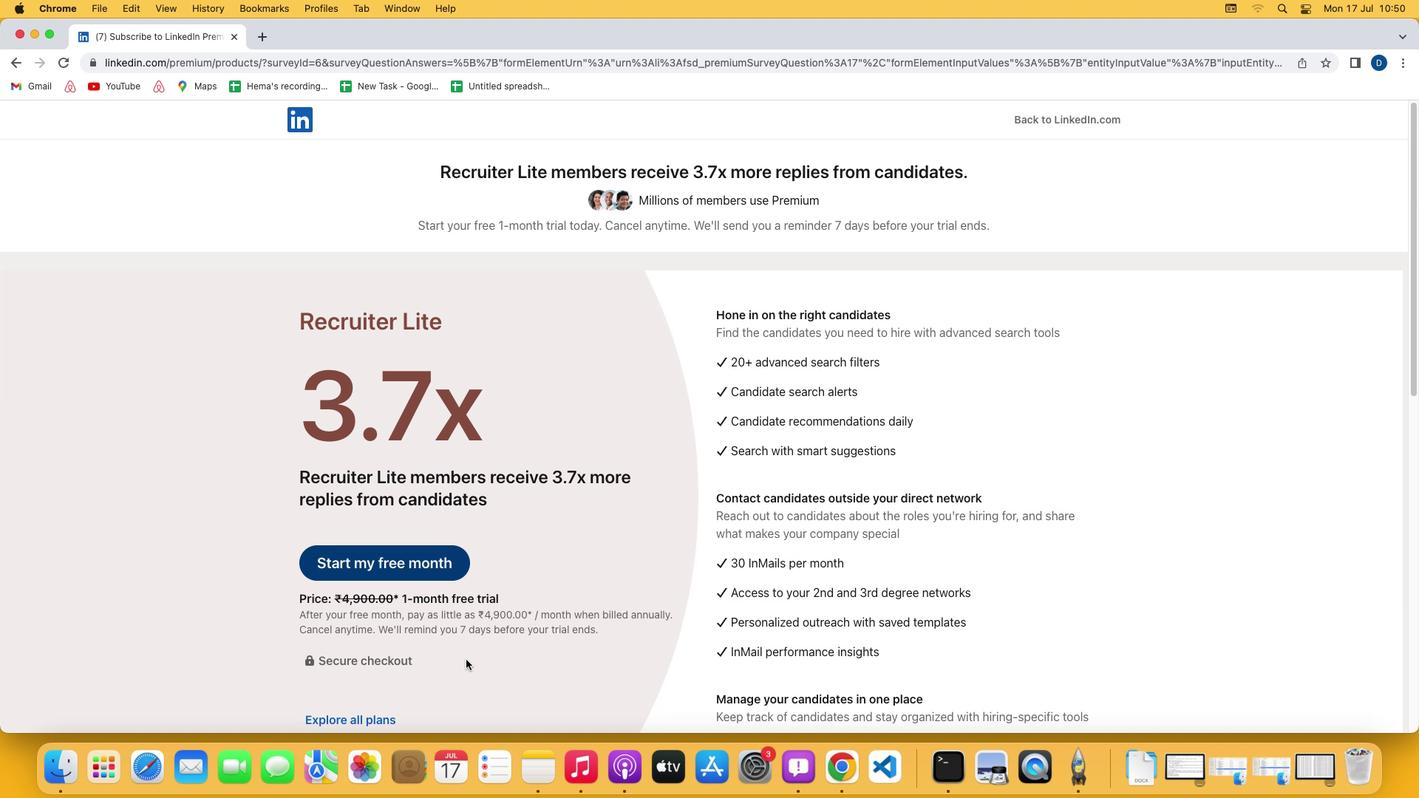 
Action: Mouse scrolled (465, 660) with delta (0, 0)
Screenshot: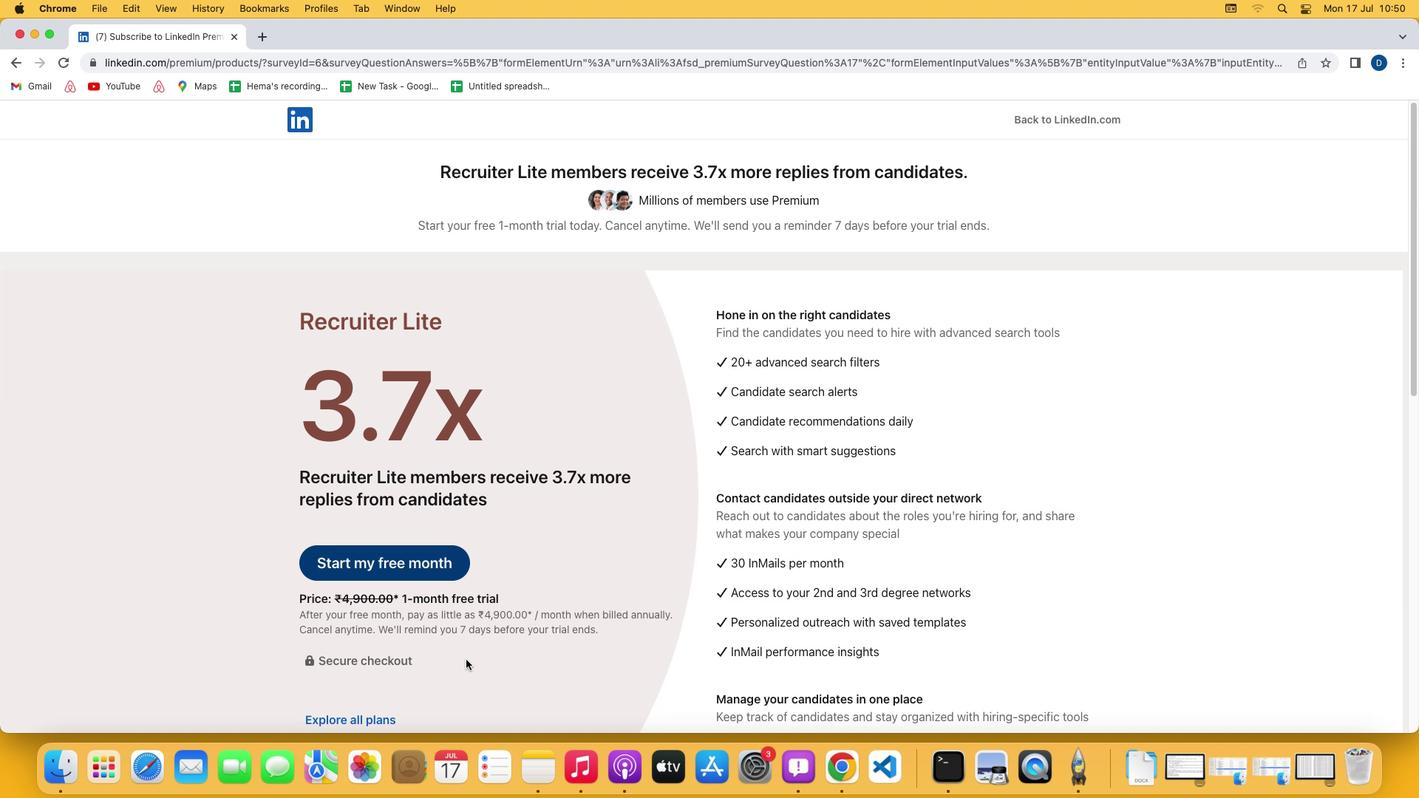
Action: Mouse scrolled (465, 660) with delta (0, 0)
Screenshot: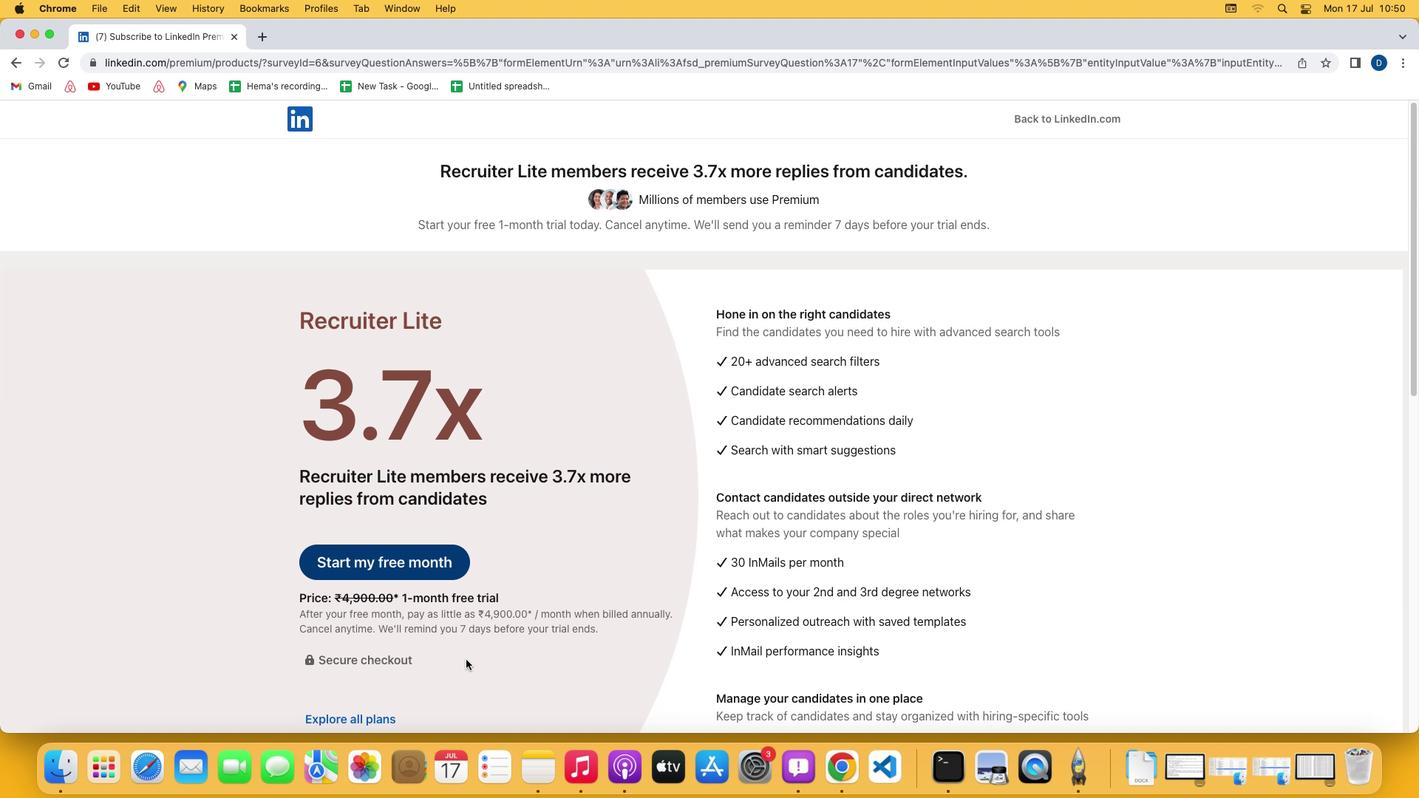 
Action: Mouse scrolled (465, 660) with delta (0, -1)
Screenshot: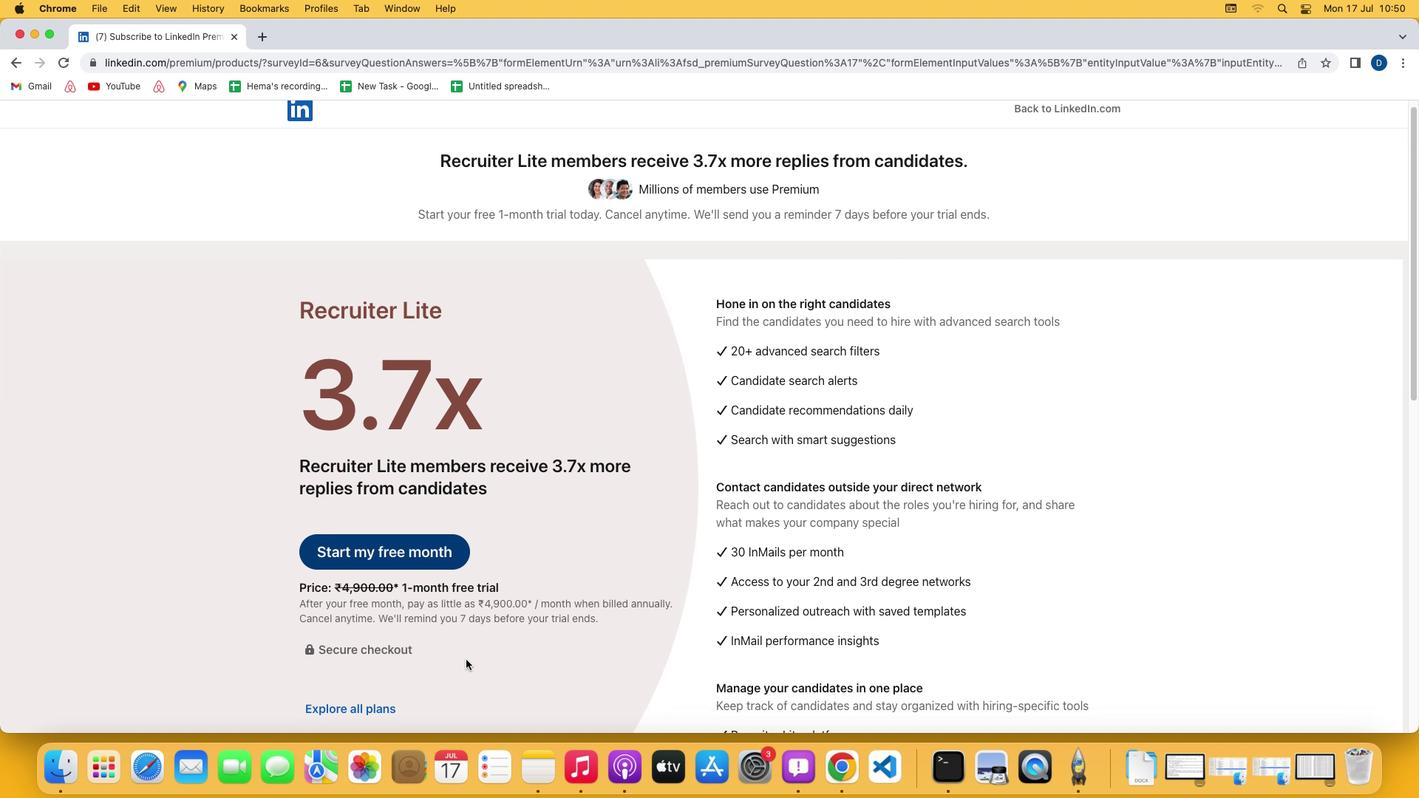 
Action: Mouse moved to (351, 619)
Screenshot: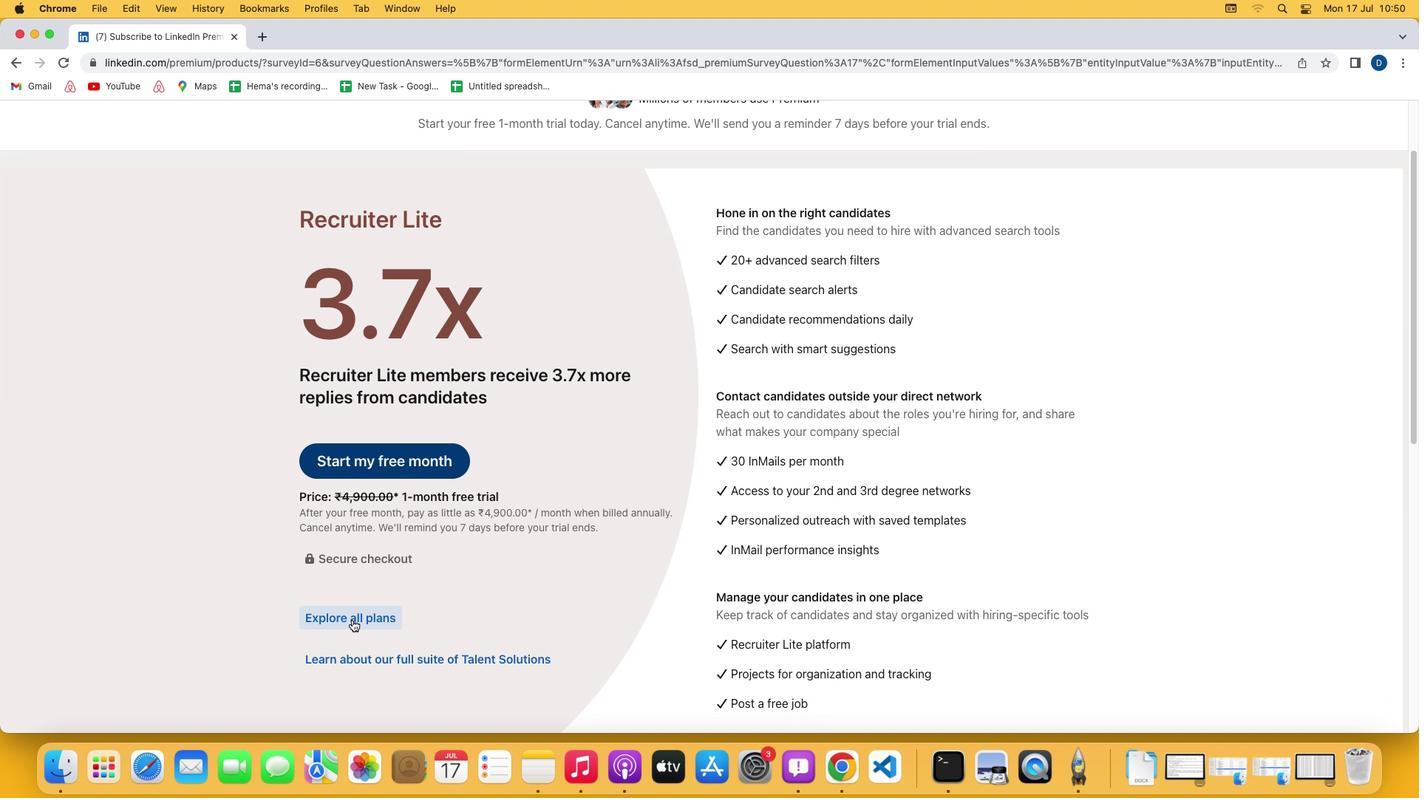 
Action: Mouse pressed left at (351, 619)
Screenshot: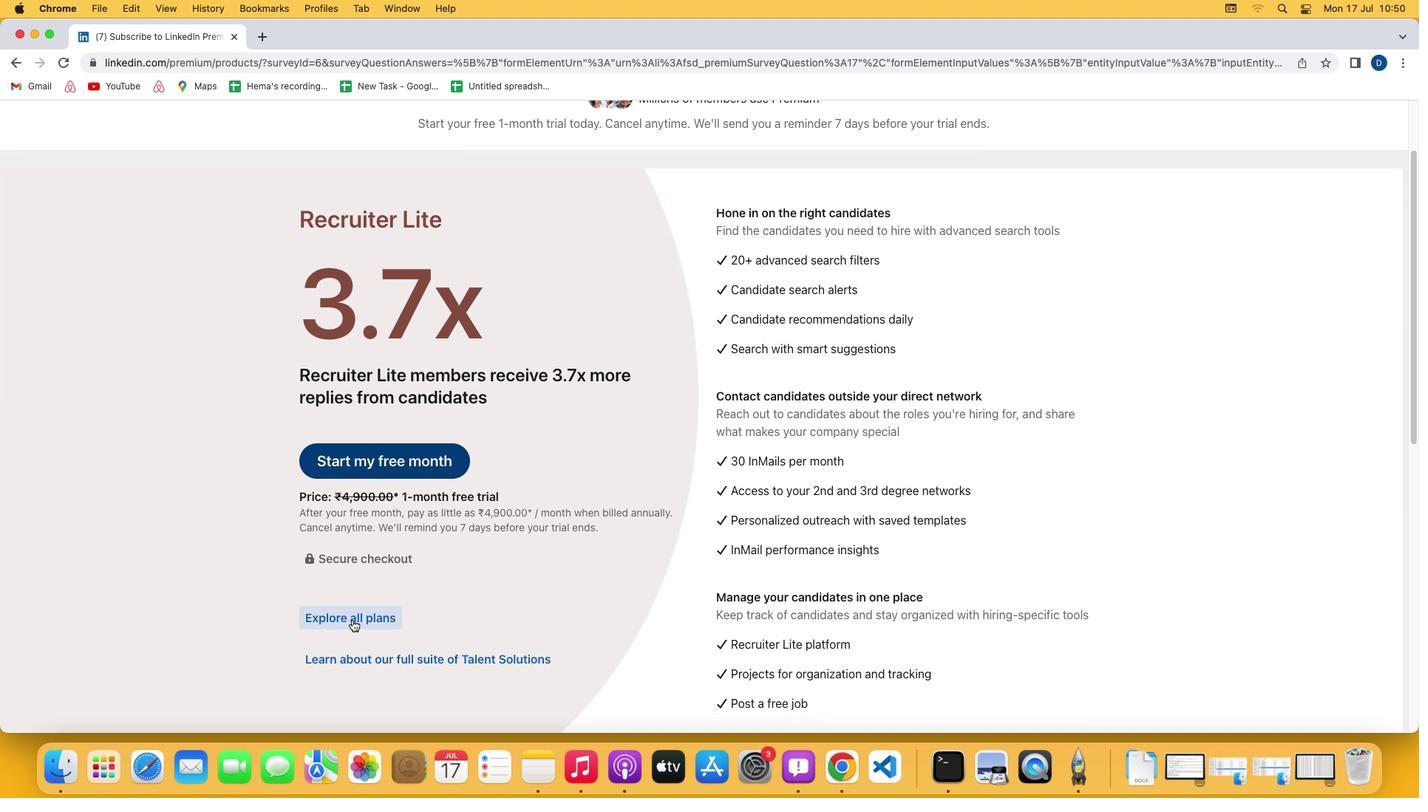 
Action: Mouse moved to (551, 612)
Screenshot: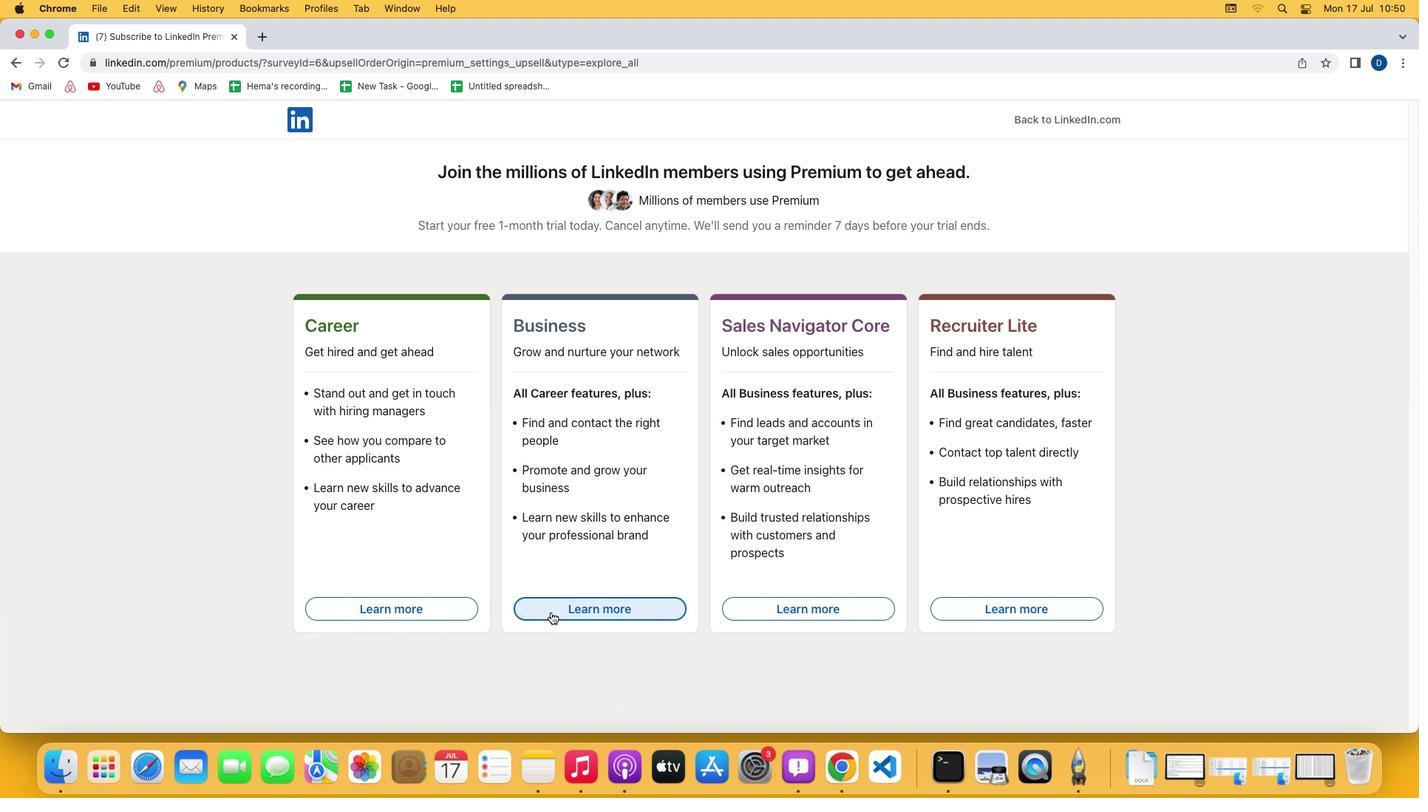 
Action: Mouse pressed left at (551, 612)
Screenshot: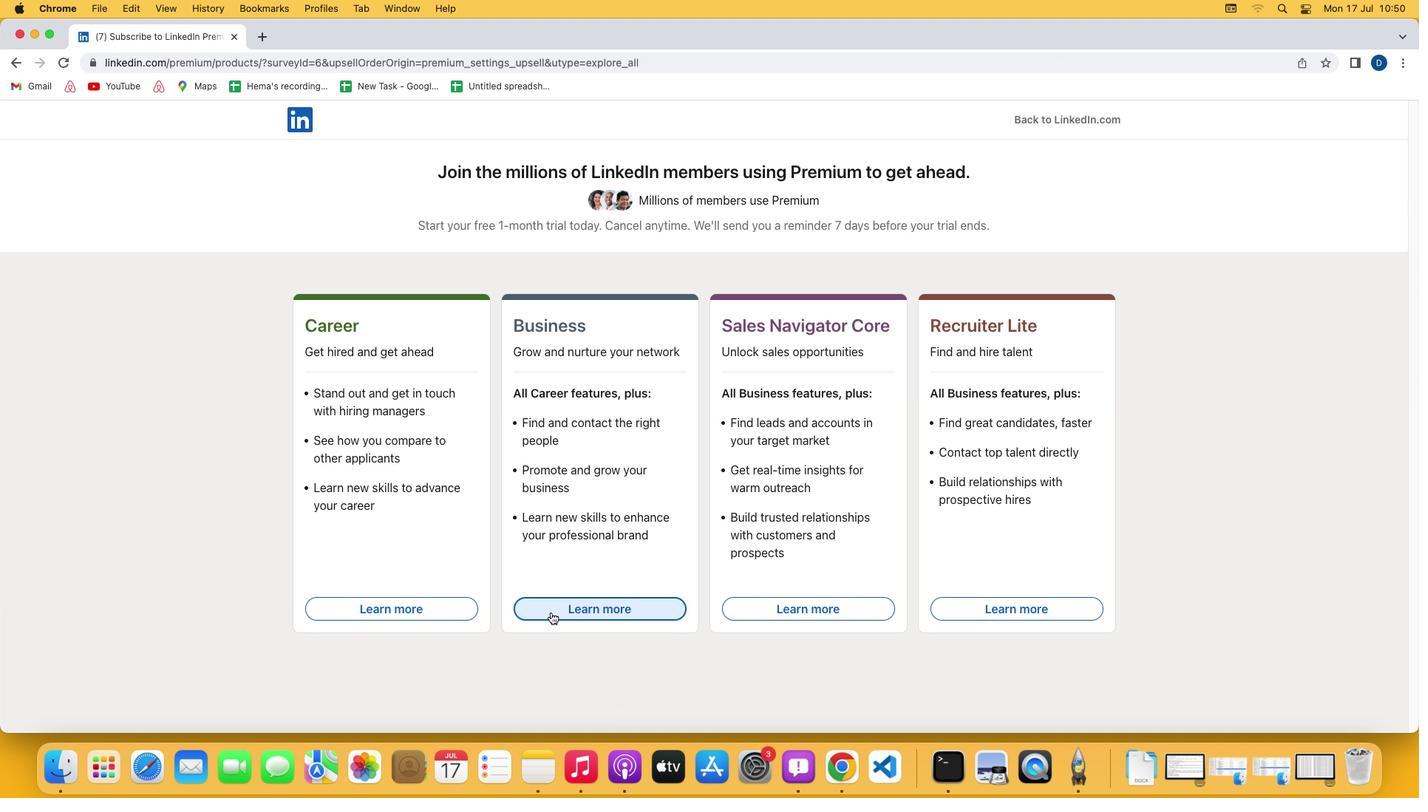 
